 Task: Convert Hexadecimal to Decimal.
Action: Mouse moved to (52, 449)
Screenshot: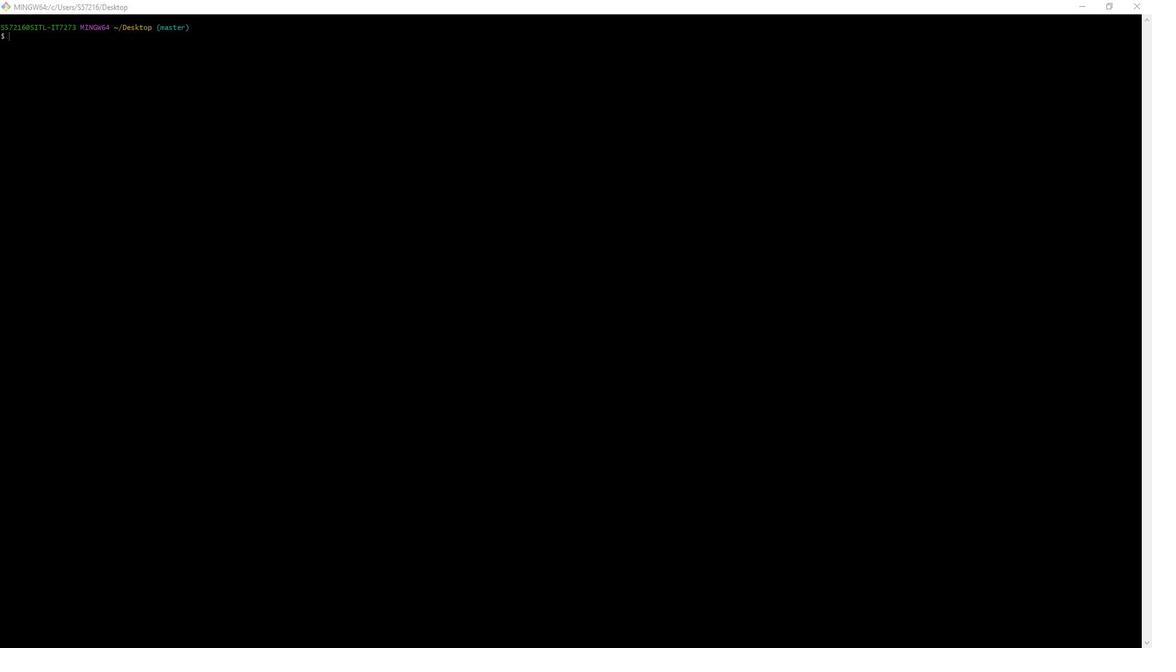 
Action: Mouse pressed left at (52, 449)
Screenshot: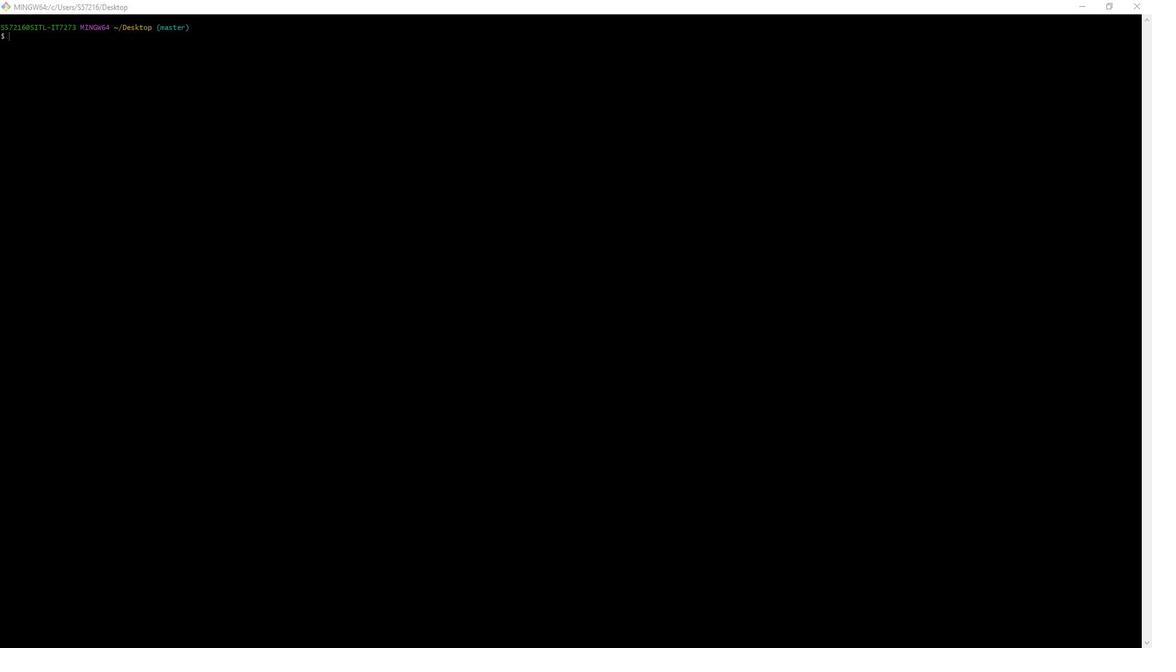 
Action: Mouse moved to (39, 668)
Screenshot: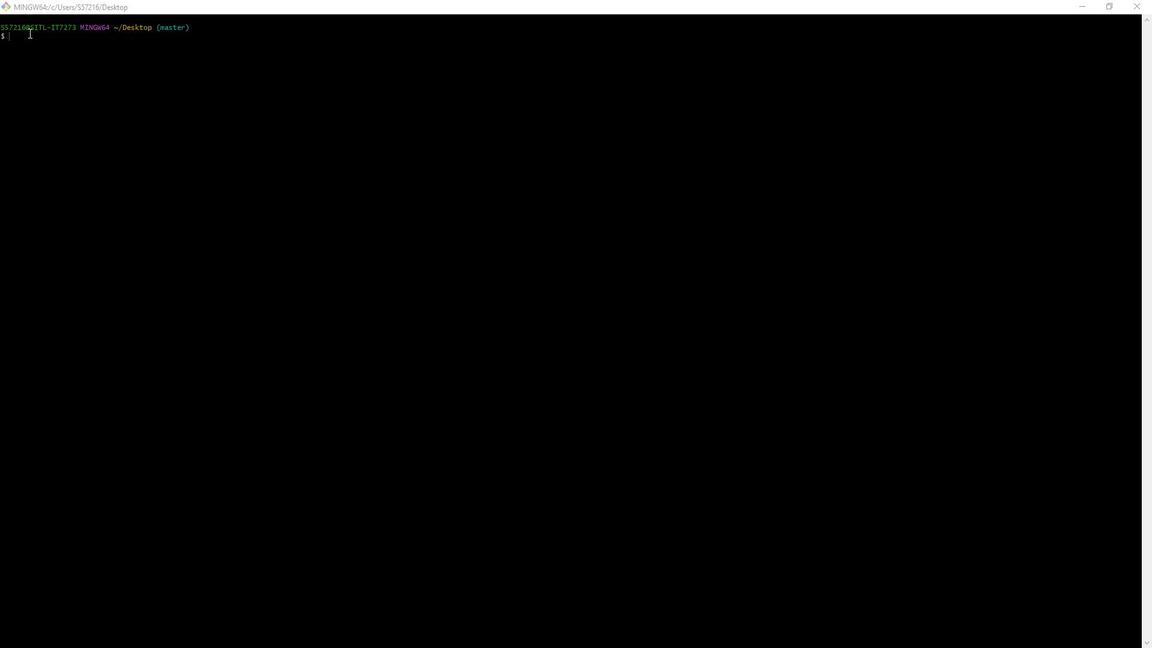 
Action: Mouse pressed left at (39, 668)
Screenshot: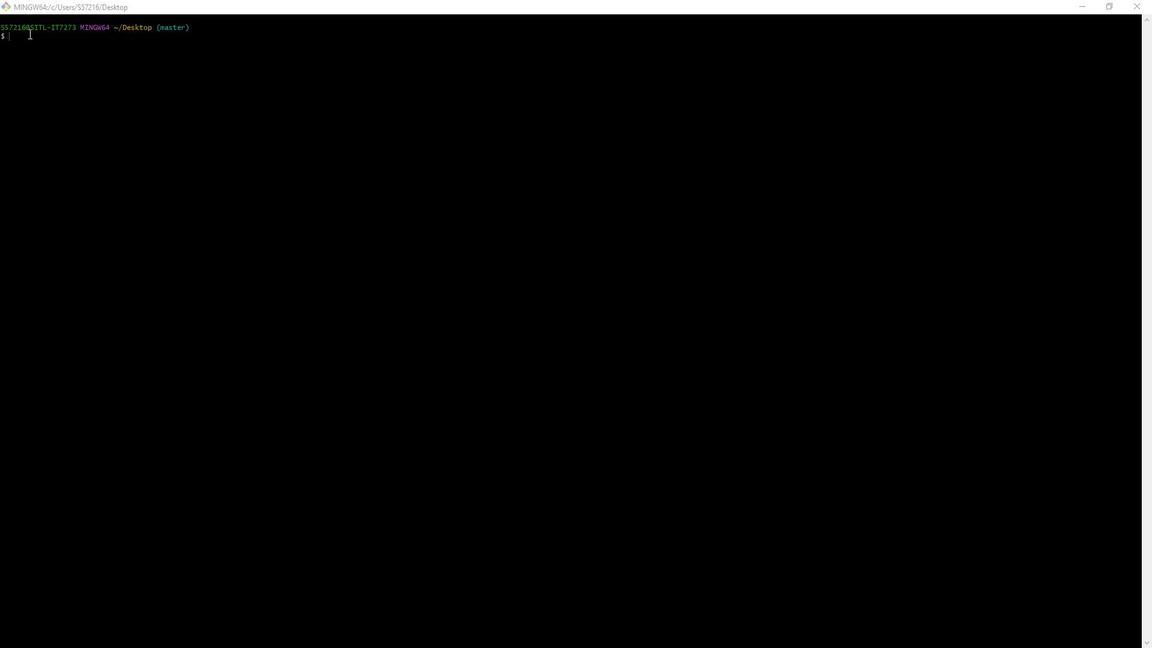 
Action: Mouse moved to (39, 664)
Screenshot: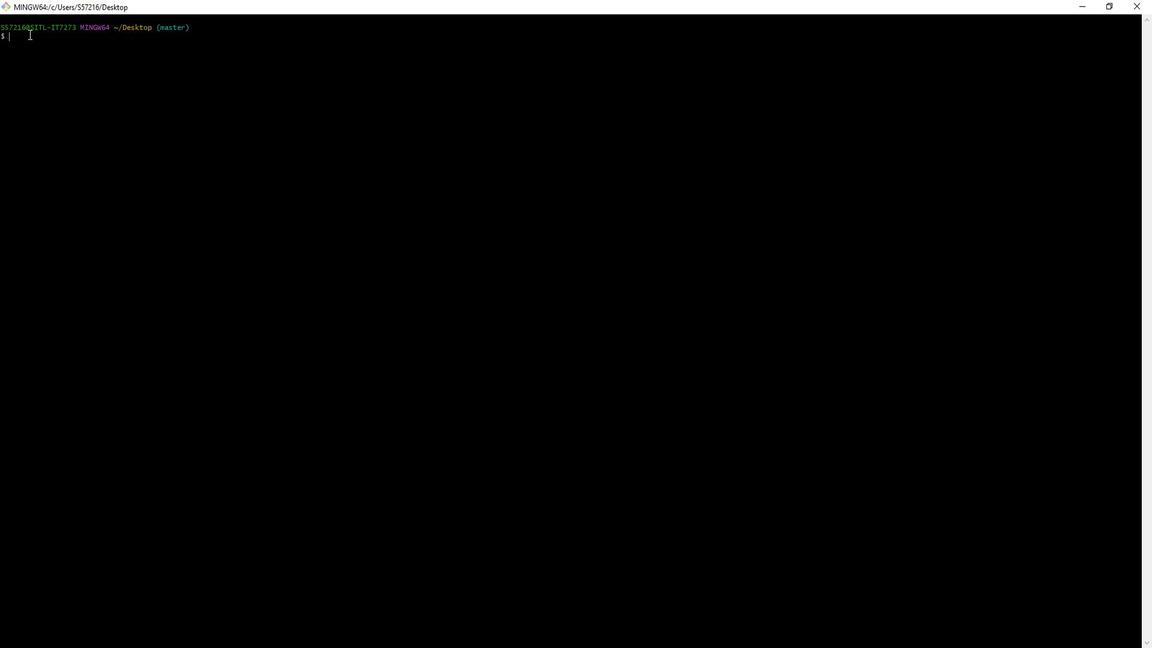 
Action: Key pressed vim<Key.space>sample5.sh<Key.enter><Key.shift>#<Key.shift>!iii<Key.shift><Key.shift><Key.shift><Key.shift><Key.shift><Key.shift><Key.shift><Key.shift><Key.shift><Key.shift><Key.shift><Key.shift><Key.shift><Key.shift><Key.shift><Key.shift><Key.shift><Key.shift><Key.shift><Key.shift><Key.shift><Key.shift><Key.shift><Key.shift><Key.shift><Key.shift>#!/bin/bash<Key.enter><Key.backspace><Key.enter><Key.enter><Key.shift>#<Key.space><Key.shift>This<Key.space>is<Key.space>a<Key.space>baci<Key.backspace><Key.backspace>sic<Key.space>shell<Key.space>script<Key.enter><Key.enter><Key.backspace><Key.backspace><Key.backspace><Key.backspace>
Screenshot: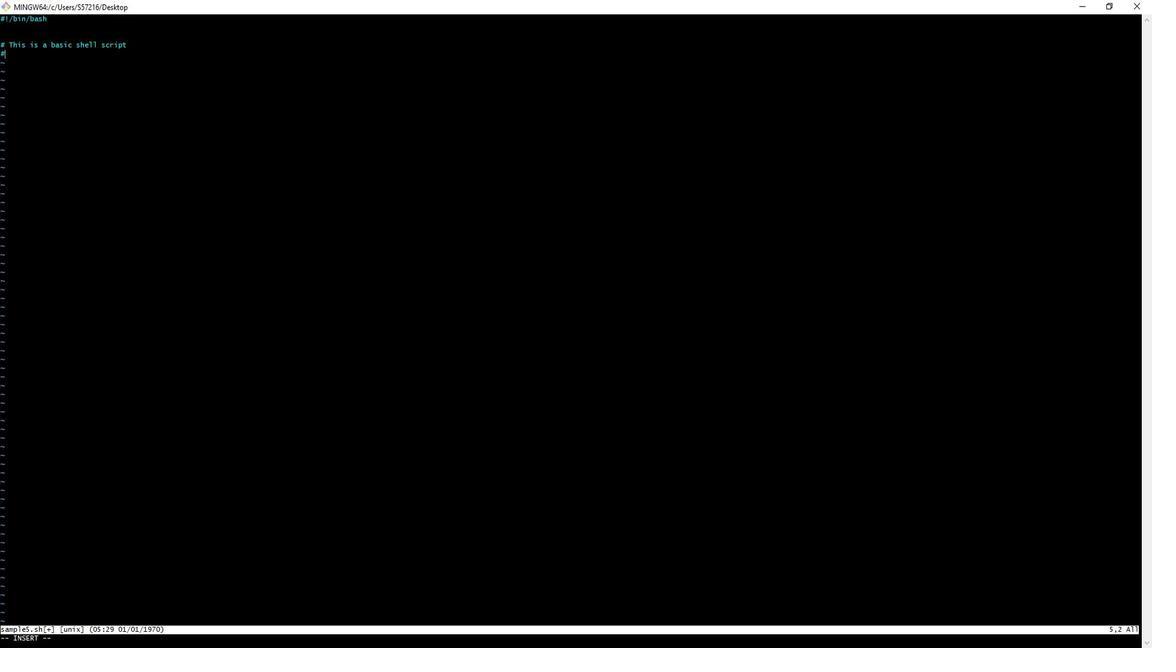
Action: Mouse moved to (61, 506)
Screenshot: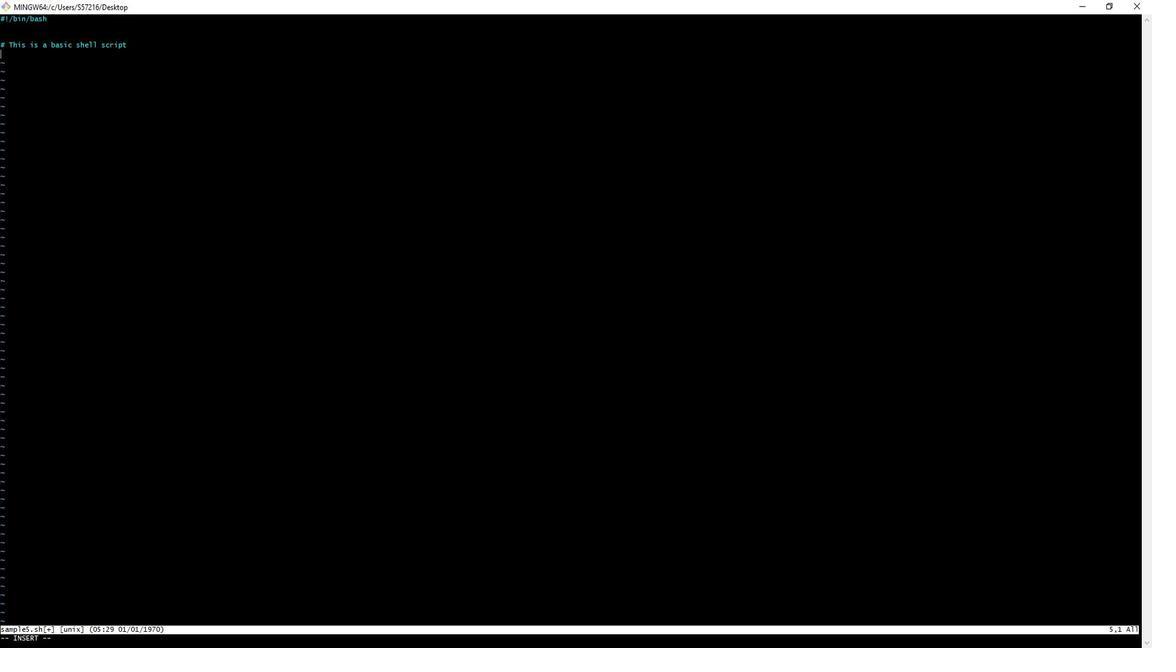 
Action: Mouse scrolled (61, 506) with delta (0, 0)
Screenshot: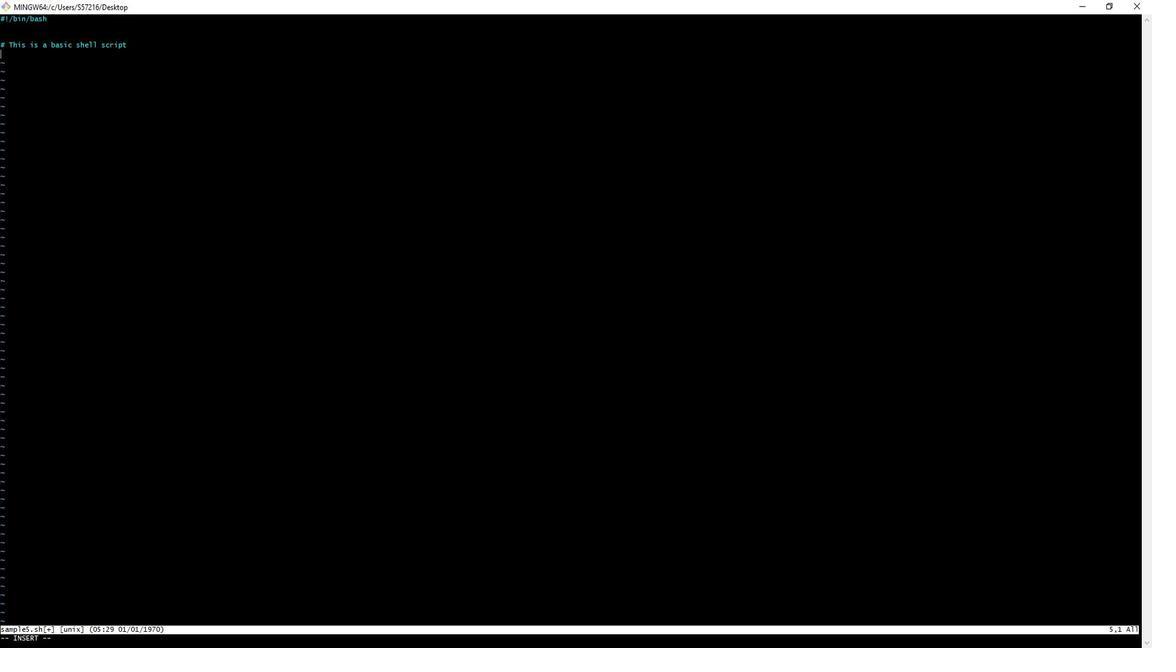 
Action: Mouse scrolled (61, 506) with delta (0, 0)
Screenshot: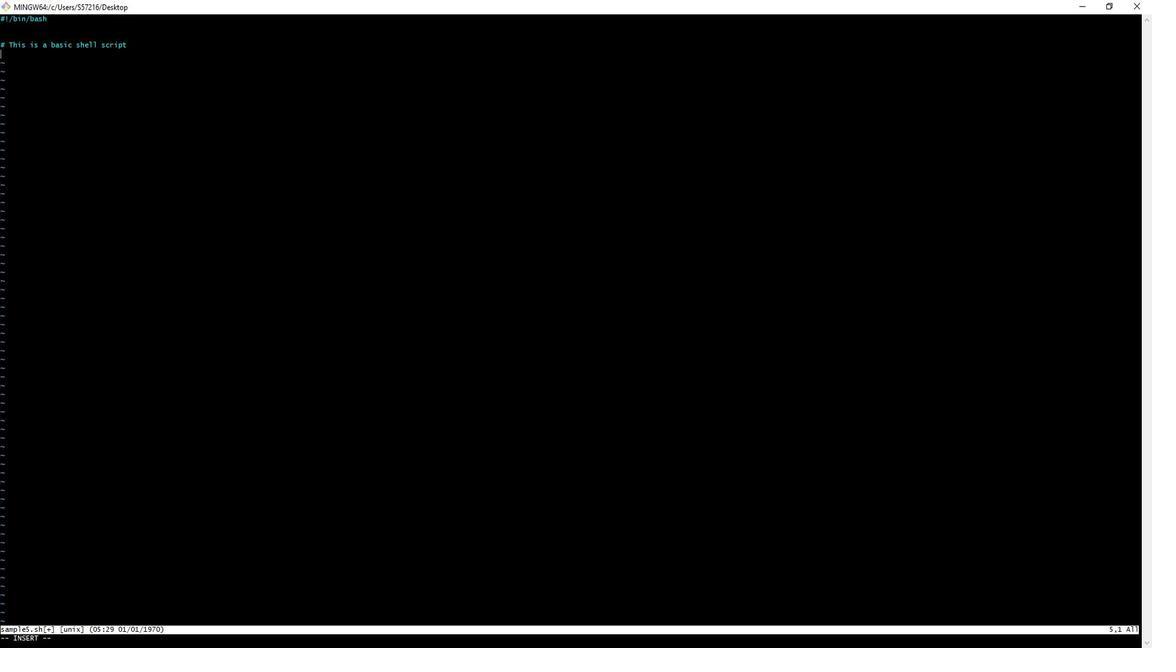 
Action: Mouse scrolled (61, 506) with delta (0, 0)
Screenshot: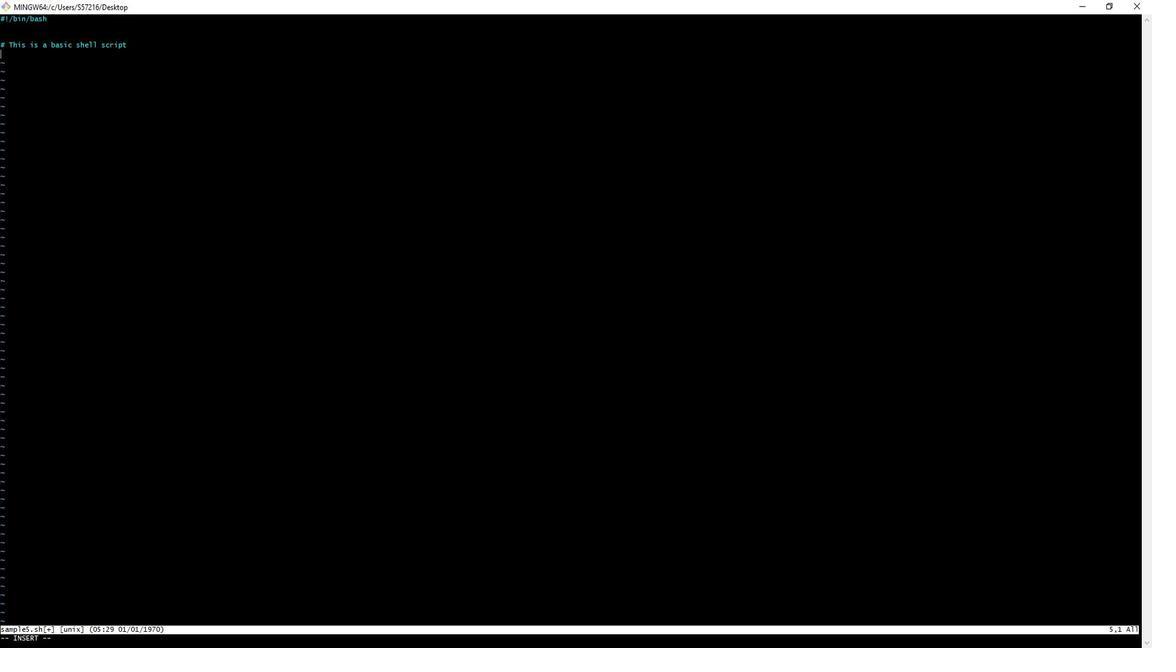 
Action: Mouse scrolled (61, 506) with delta (0, 0)
Screenshot: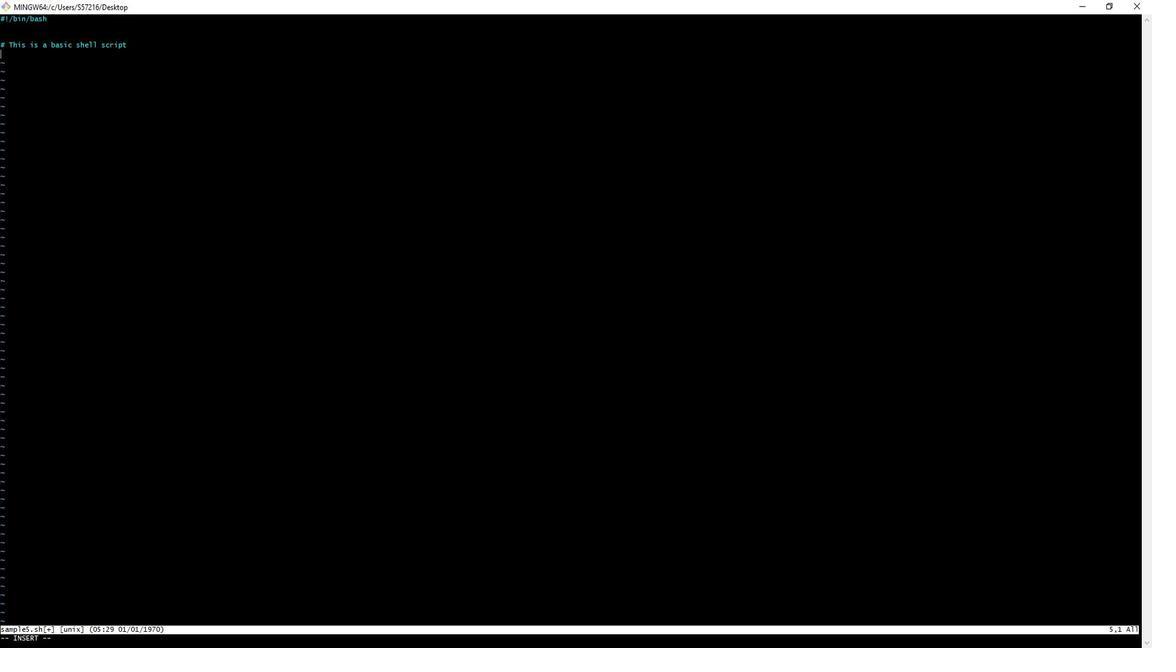 
Action: Mouse scrolled (61, 506) with delta (0, 0)
Screenshot: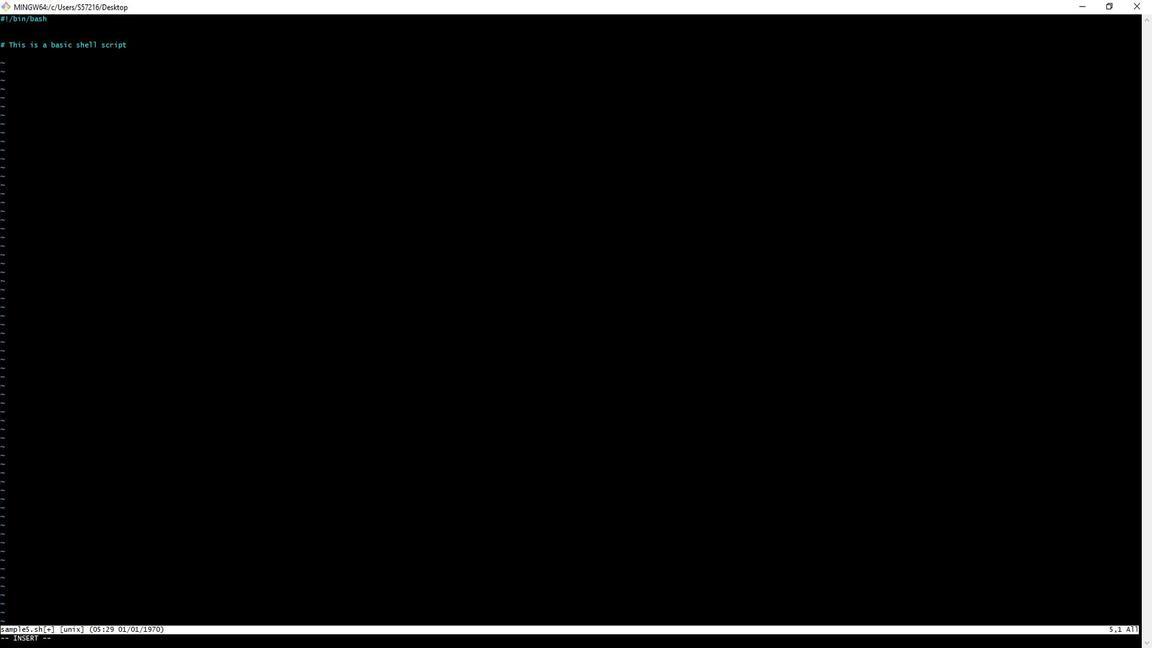 
Action: Mouse scrolled (61, 506) with delta (0, 0)
Screenshot: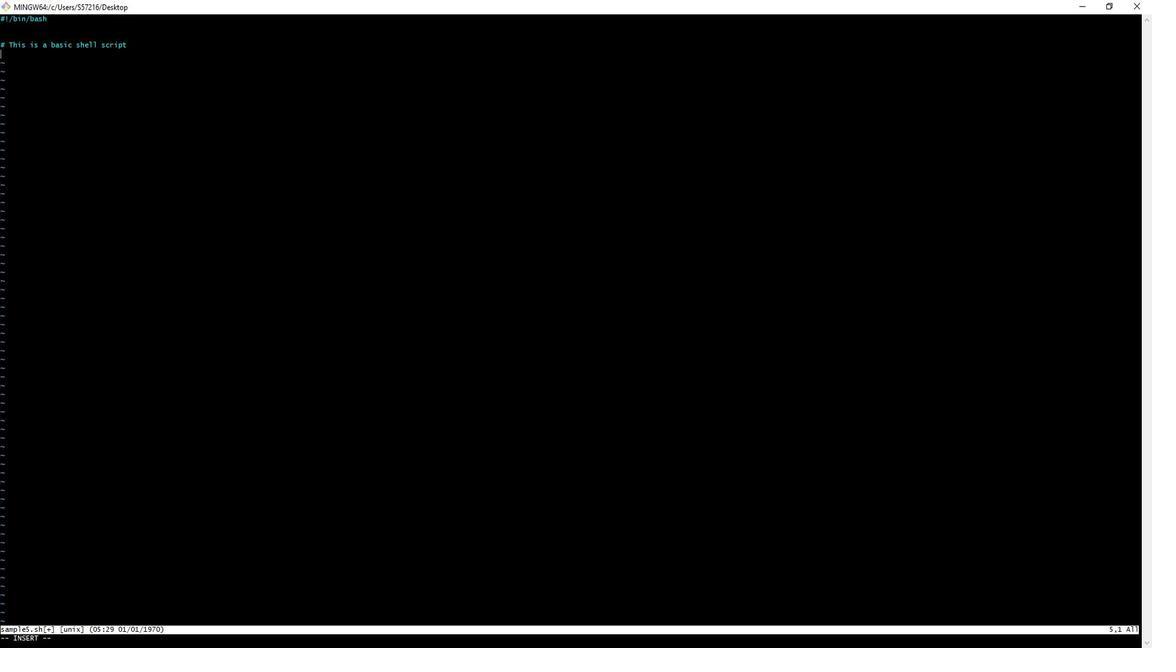 
Action: Mouse scrolled (61, 506) with delta (0, 0)
Screenshot: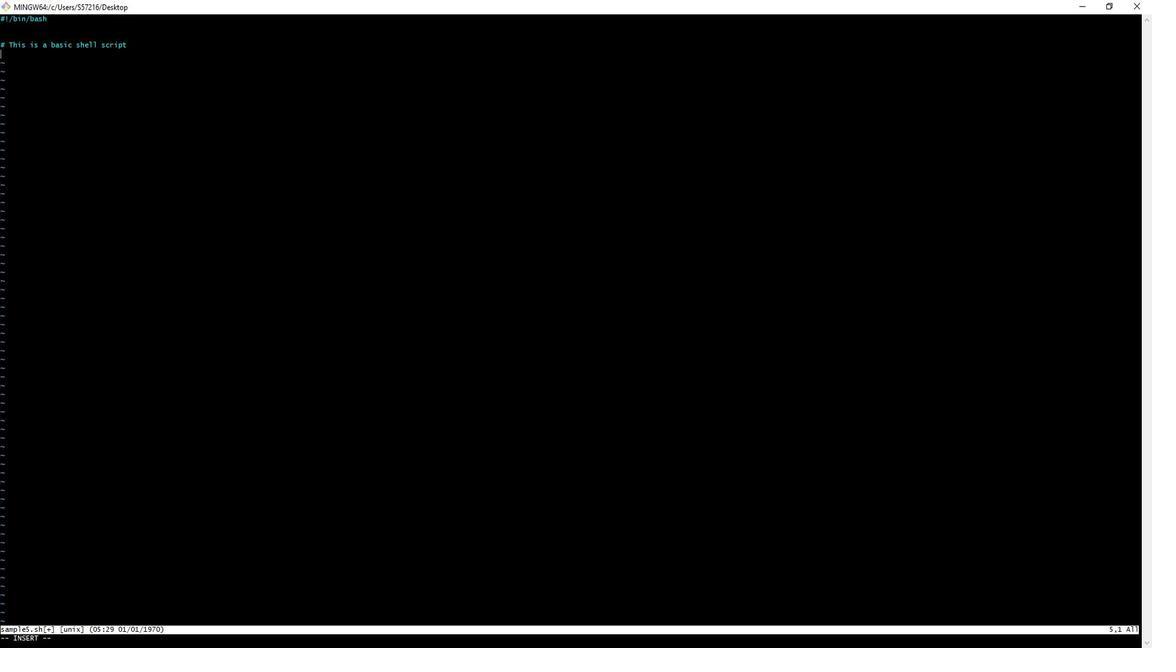 
Action: Mouse scrolled (61, 506) with delta (0, 0)
Screenshot: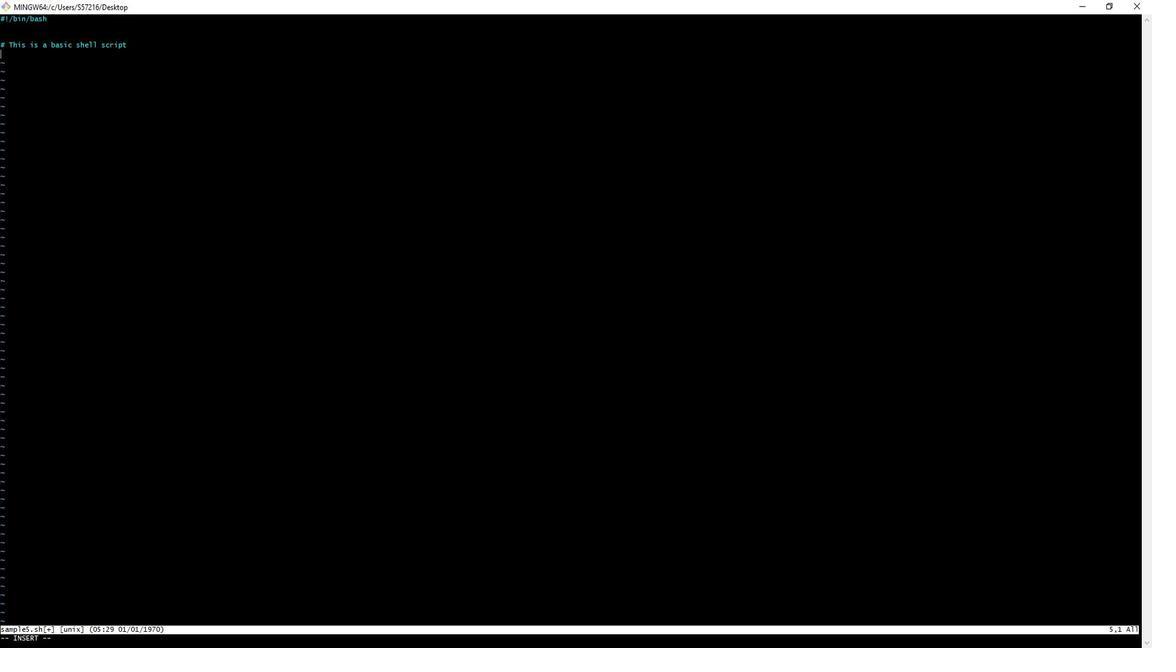 
Action: Mouse scrolled (61, 506) with delta (0, 0)
Screenshot: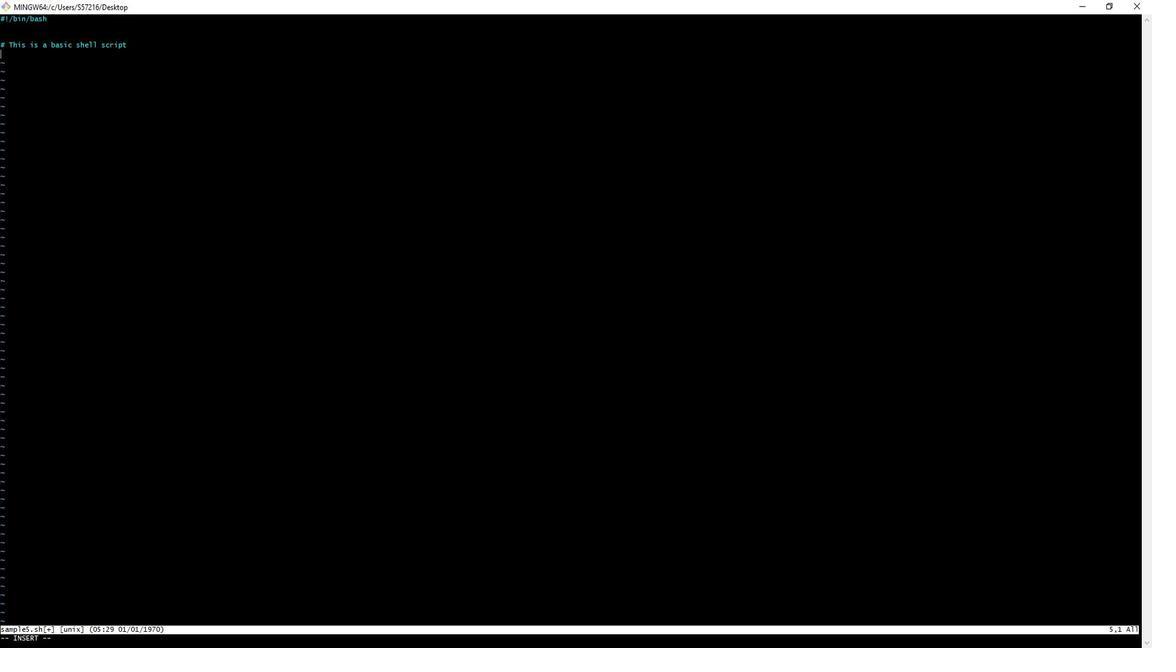
Action: Mouse scrolled (61, 506) with delta (0, 0)
Screenshot: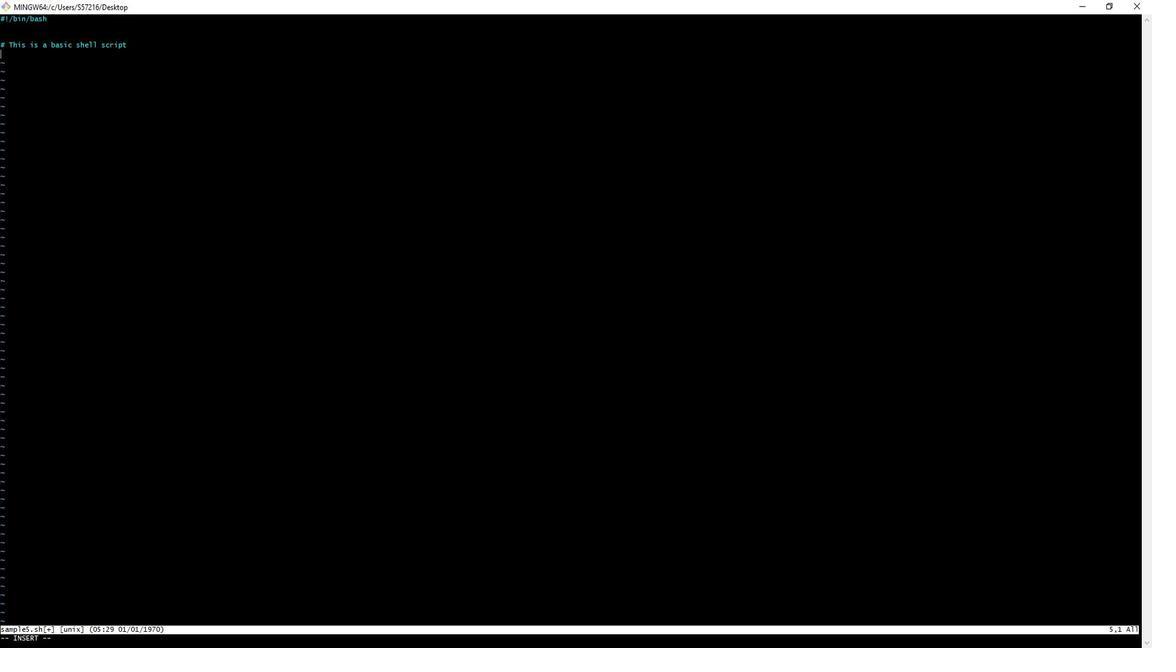 
Action: Mouse scrolled (61, 506) with delta (0, 0)
Screenshot: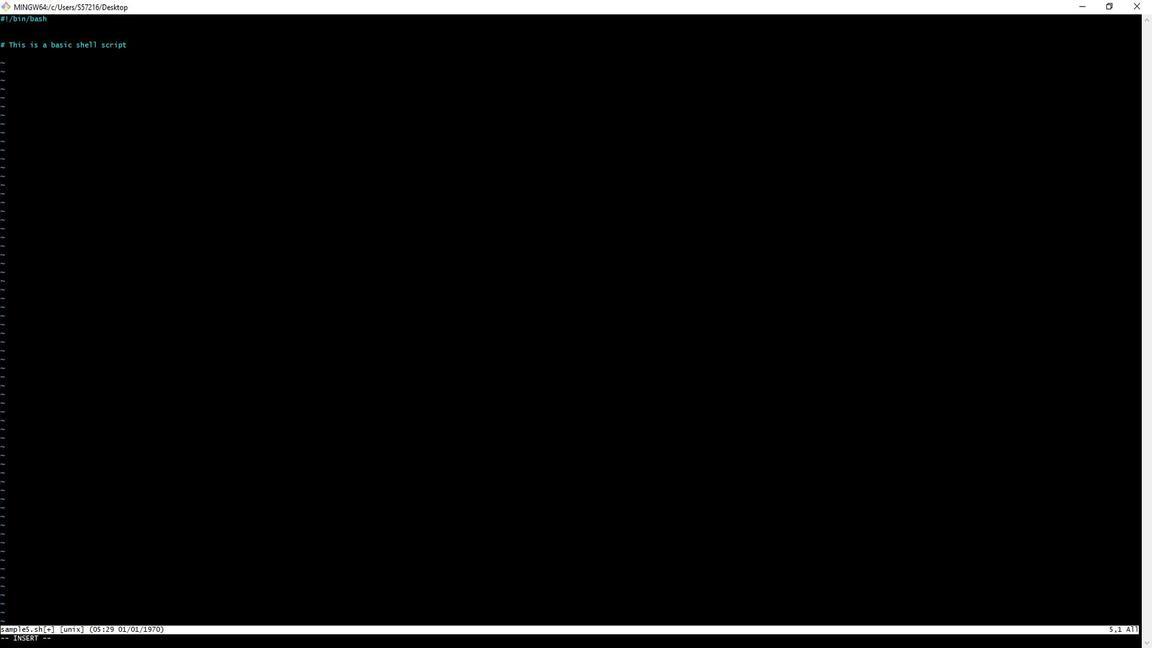 
Action: Key pressed <Key.backspace><Key.backspace><Key.backspace><Key.backspace><Key.backspace><Key.backspace><Key.backspace><Key.backspace><Key.backspace><Key.backspace><Key.backspace><Key.backspace><Key.backspace><Key.backspace><Key.backspace><Key.backspace><Key.backspace><Key.backspace><Key.backspace><Key.backspace><Key.backspace><Key.backspace><Key.backspace><Key.backspace>script<Key.space>converts<Key.space>a<Key.space>hexadecimal<Key.space>number<Key.space>to<Key.space>decimal<Key.enter><Key.backspace><Key.backspace><Key.shift>#<Key.backspace><Key.enter><Key.enter><Key.enter><Key.shift>#<Key.space><Key.shift>Prompt<Key.space>the<Key.space>user<Key.space>for<Key.space>a<Key.space>hexadecima;<Key.backspace>l<Key.space>number<Key.enter><Key.backspace><Key.backspace>echo<Key.space><Key.shift_r><Key.shift_r>"<Key.shift><Key.shift><Key.shift><Key.shift><Key.shift><Key.shift>Enter<Key.space>a<Key.space>hexadecimal<Key.space>number<Key.shift_r>:<Key.shift_r><Key.shift_r><Key.shift_r><Key.shift_r><Key.shift_r><Key.shift_r>"<Key.enter><Key.enter><Key.shift>#<Key.space><Key.shift>Read<Key.space>the<Key.space>user's<Key.space>input<Key.enter><Key.backspace><Key.backspace>read<Key.space>hex<Key.shift>Number<Key.enter><Key.enter><Key.enter><Key.shift><Key.shift><Key.shift><Key.shift><Key.shift><Key.shift>#<Key.space><Key.shift>Converts<Key.space>ha<Key.backspace>exadecimal<Key.space>to<Key.space>decimal<Key.space>using<Key.space>printf<Key.enter><Key.backspace><Key.backspace>decimal<Key.shift>Number=<Key.shift><Key.shift><Key.shift><Key.shift><Key.shift>$<Key.shift_r><Key.shift_r>(printf<Key.space><Key.shift_r>"<Key.shift>%d<Key.shift_r>"<Key.space><Key.shift_r>"<Key.shift><Key.shift><Key.shift>$hex<Key.shift>Number<Key.shift_r><Key.shift_r>"<Key.shift_r><Key.shift_r><Key.shift_r><Key.shift_r><Key.shift_r><Key.shift_r><Key.shift_r><Key.shift_r><Key.shift_r><Key.shift_r><Key.shift_r><Key.shift_r><Key.shift_r><Key.shift_r><Key.shift_r><Key.shift_r><Key.shift_r><Key.shift_r><Key.shift_r>)<Key.enter><Key.enter><Key.enter><Key.shift><Key.shift><Key.shift>#<Key.shift>Print<Key.space>the<Key.space>result<Key.enter><Key.backspace>echo<Key.space><Key.shift_r>"<Key.shift>Decimal<Key.space>equivalent<Key.shift_r>:<Key.space><Key.shift><Key.shift><Key.shift><Key.shift><Key.shift><Key.shift>$decimal<Key.shift>Number<Key.shift_r>"<Key.enter>
Screenshot: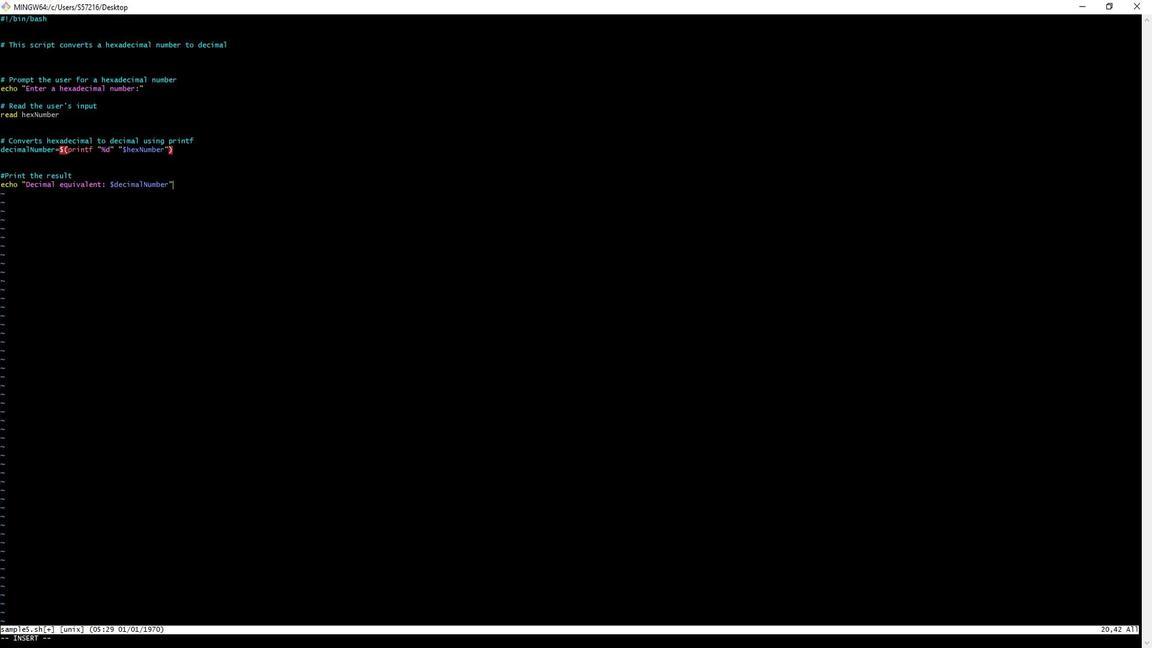 
Action: Mouse moved to (80, 424)
Screenshot: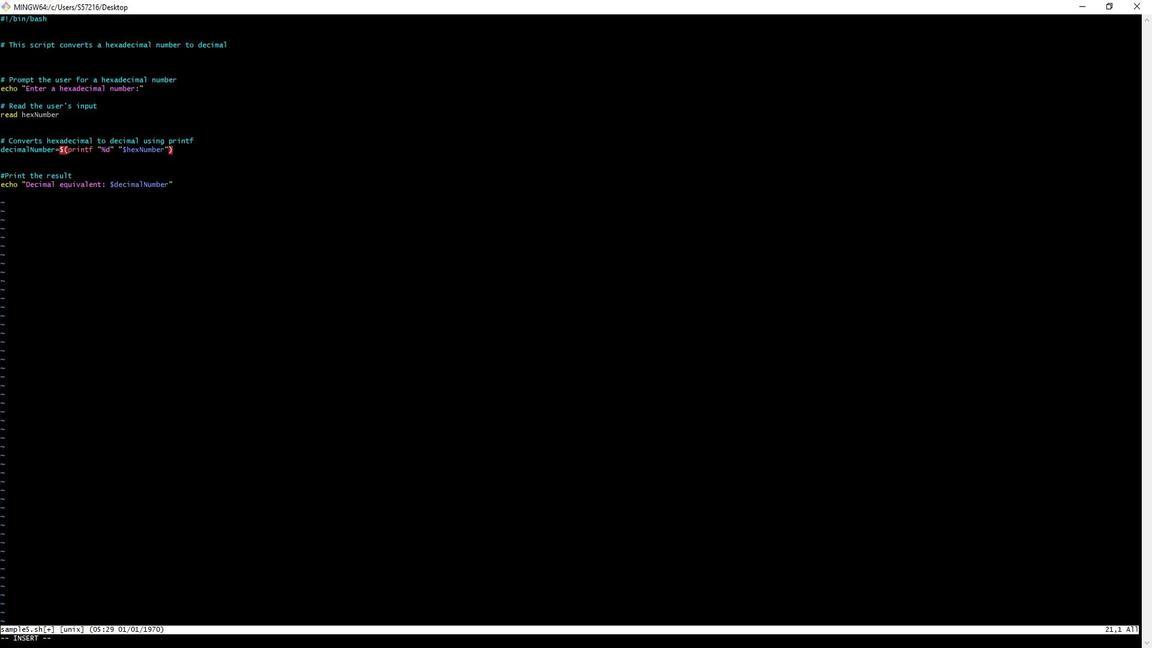 
Action: Mouse scrolled (80, 424) with delta (0, 0)
Screenshot: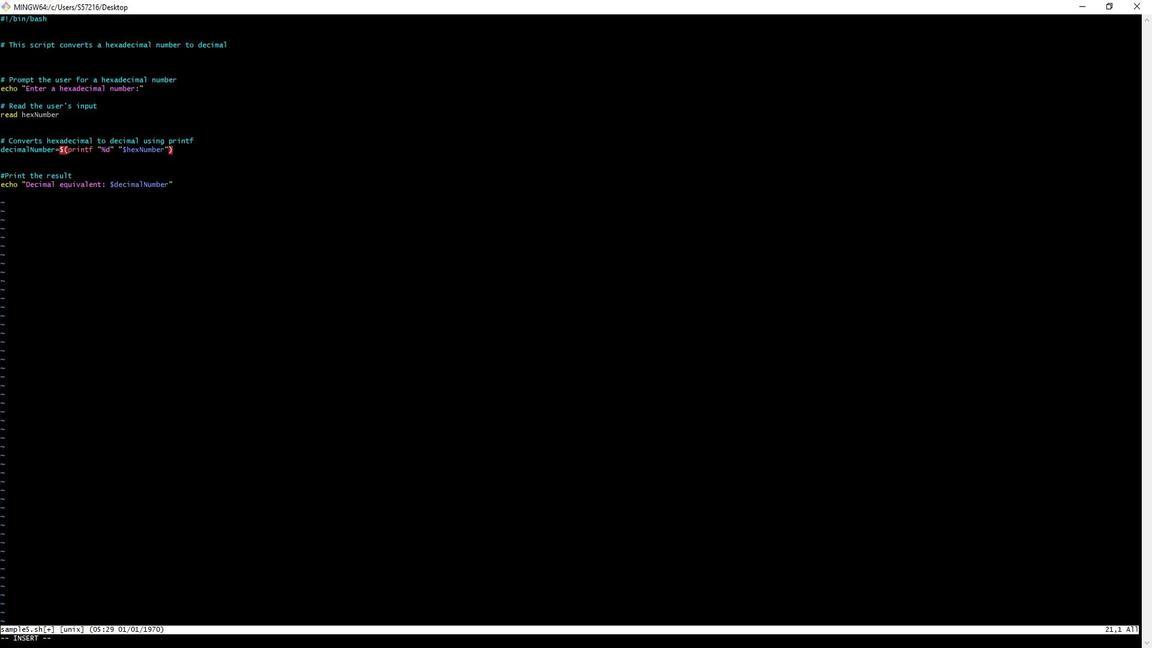
Action: Mouse scrolled (80, 424) with delta (0, 0)
Screenshot: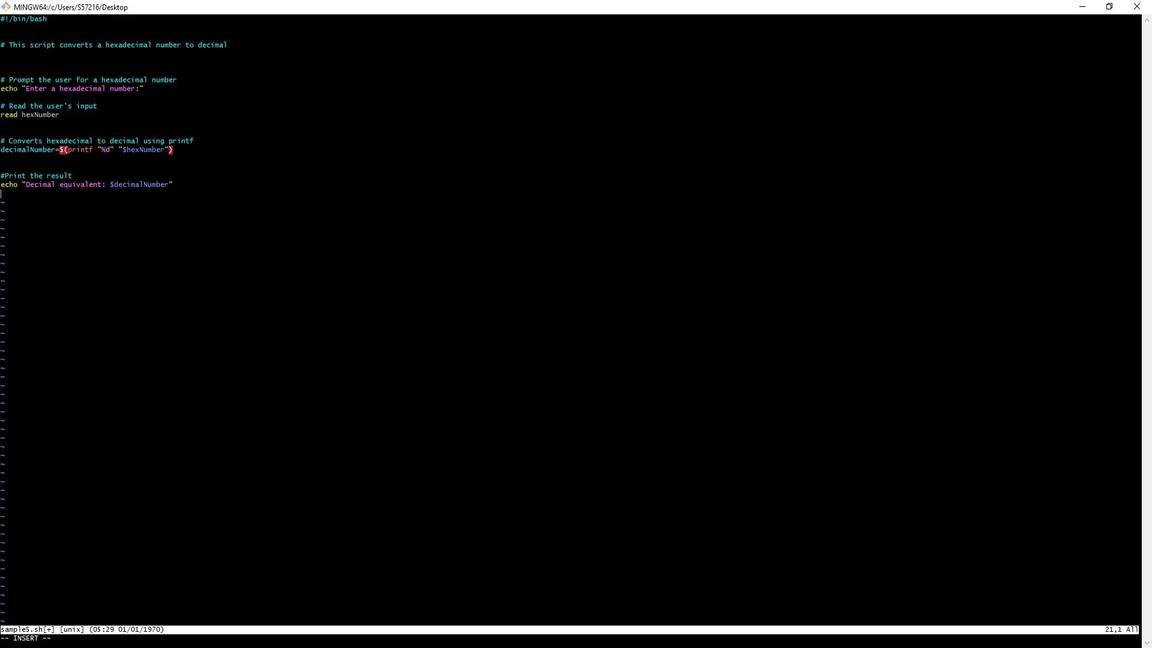 
Action: Mouse moved to (75, 428)
Screenshot: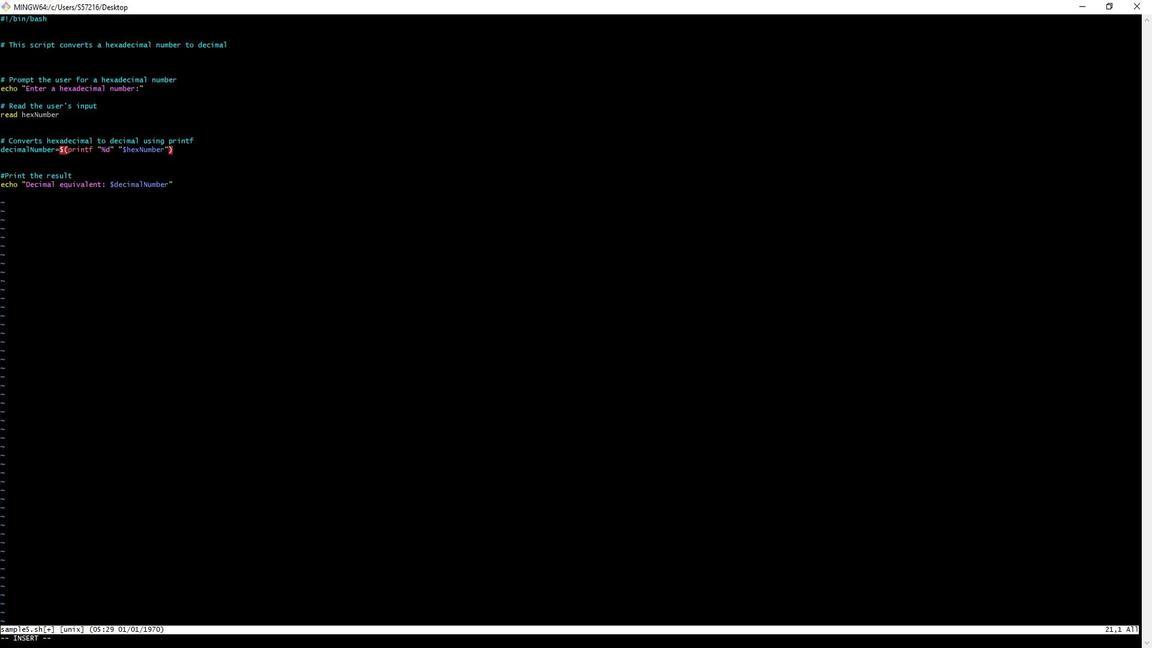 
Action: Key pressed <Key.esc><Key.shift_r>:wq<Key.enter>chmod<Key.space><Key.shift_r>+x<Key.space>sample5.sh<Key.enter>./sample5.sh<Key.enter>oxa<Key.enter><Key.up><Key.enter>ox<Key.shift><Key.shift><Key.shift><Key.shift>A<Key.backspace><Key.backspace><Key.backspace><Key.shift><Key.shift><Key.shift><Key.shift><Key.shift><Key.shift><Key.shift><Key.shift><Key.shift><Key.shift><Key.shift><Key.shift><Key.shift><Key.shift><Key.shift><Key.shift><Key.shift><Key.shift><Key.shift><Key.shift><Key.shift><Key.shift><Key.shift><Key.shift><Key.shift><Key.shift><Key.shift><Key.shift><Key.shift><Key.shift><Key.shift><Key.shift><Key.shift><Key.shift><Key.shift>ox<Key.shift>A<Key.enter><Key.backspace><Key.up><Key.enter>ox<Key.backspace><Key.backspace><Key.shift>OXA<Key.enter><Key.up><Key.enter>ox<Key.shift><Key.shift><Key.shift><Key.shift><Key.shift><Key.shift><Key.shift><Key.shift><Key.shift><Key.shift>A<Key.enter><Key.up><Key.enter>ox<Key.shift><Key.shift><Key.shift><Key.shift><Key.shift><Key.shift><Key.shift><Key.shift><Key.shift><Key.shift><Key.shift>A<Key.enter>
Screenshot: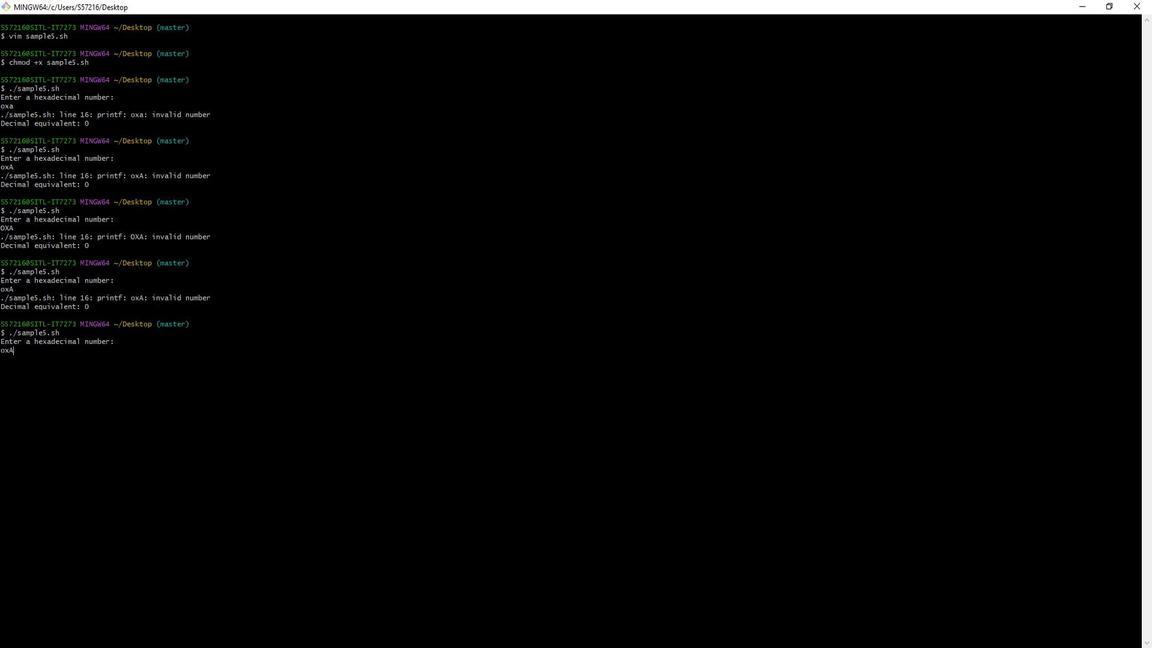 
Action: Mouse moved to (78, 393)
Screenshot: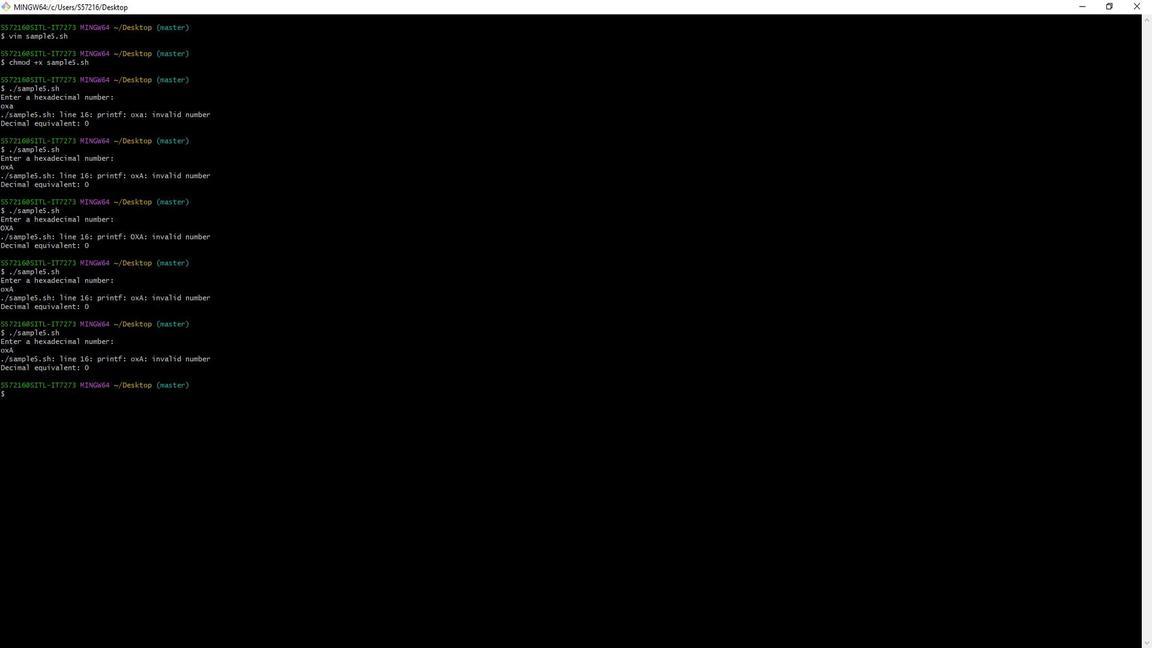 
Action: Mouse scrolled (78, 393) with delta (0, 0)
Screenshot: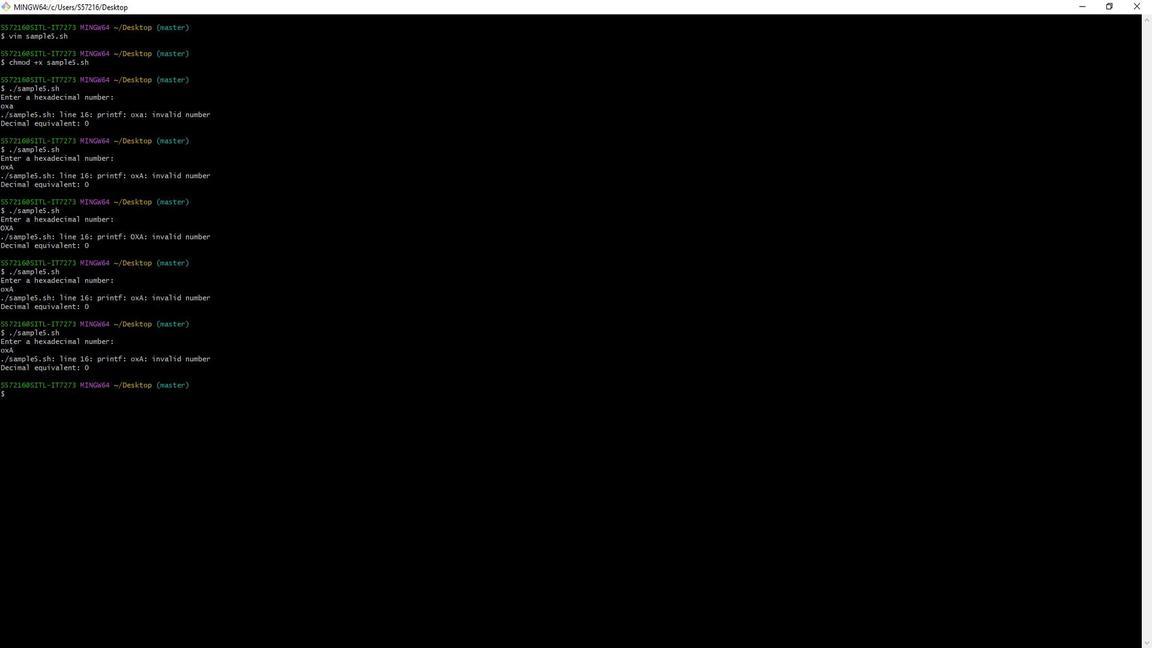 
Action: Mouse scrolled (78, 393) with delta (0, 0)
Screenshot: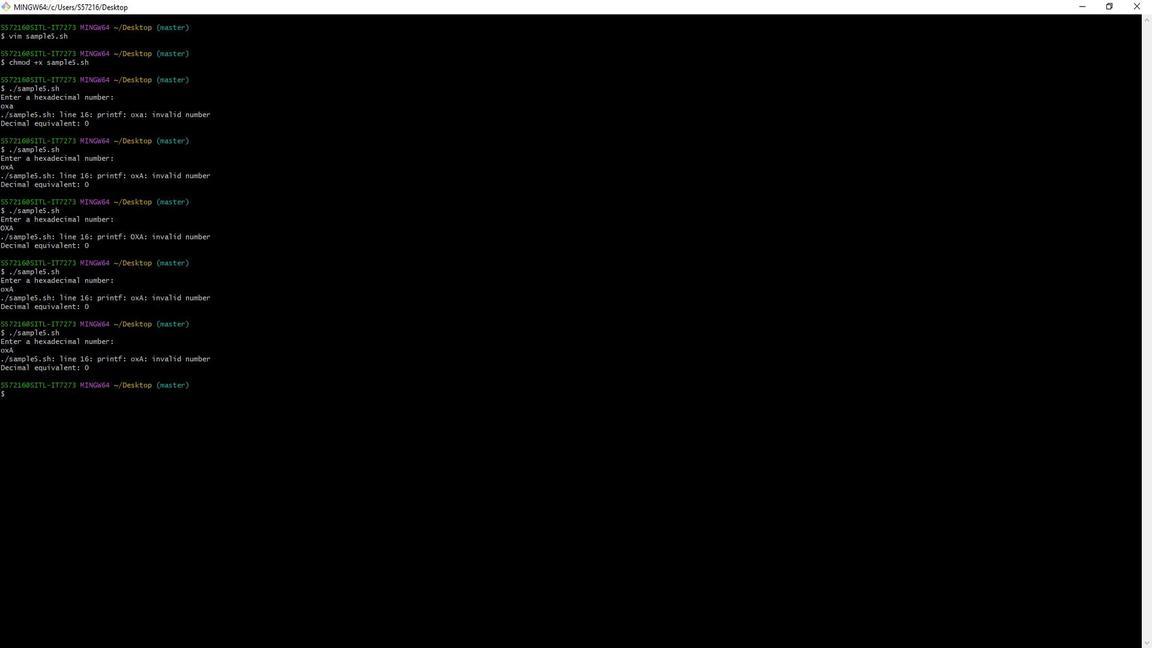 
Action: Mouse scrolled (78, 393) with delta (0, 0)
Screenshot: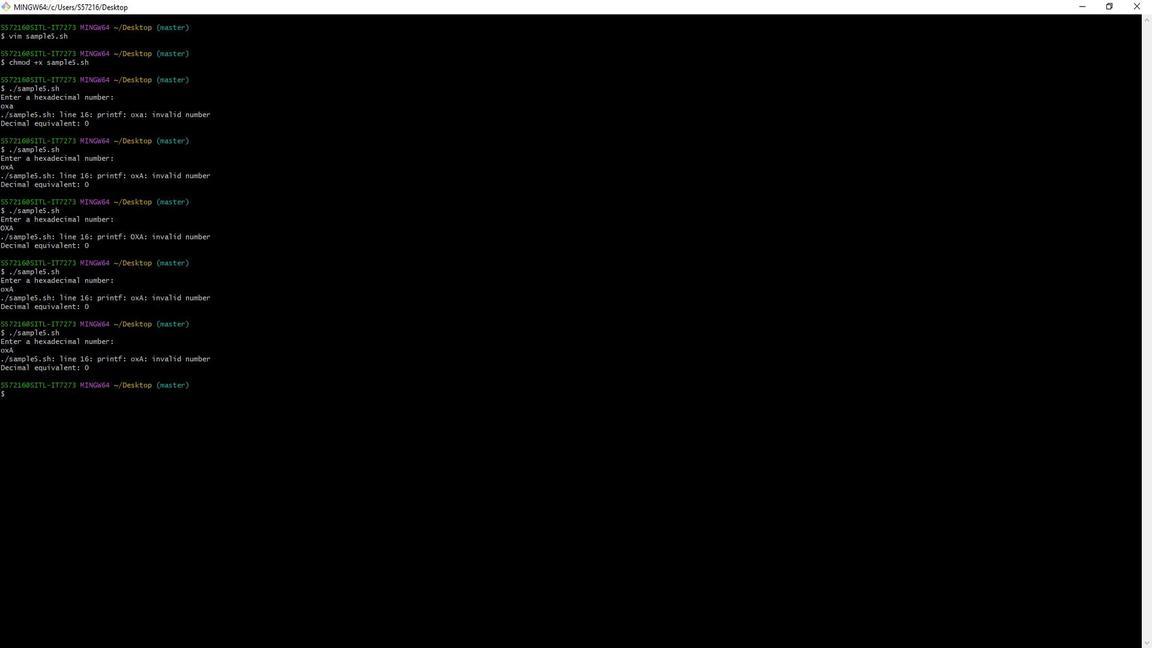 
Action: Mouse moved to (78, 393)
Screenshot: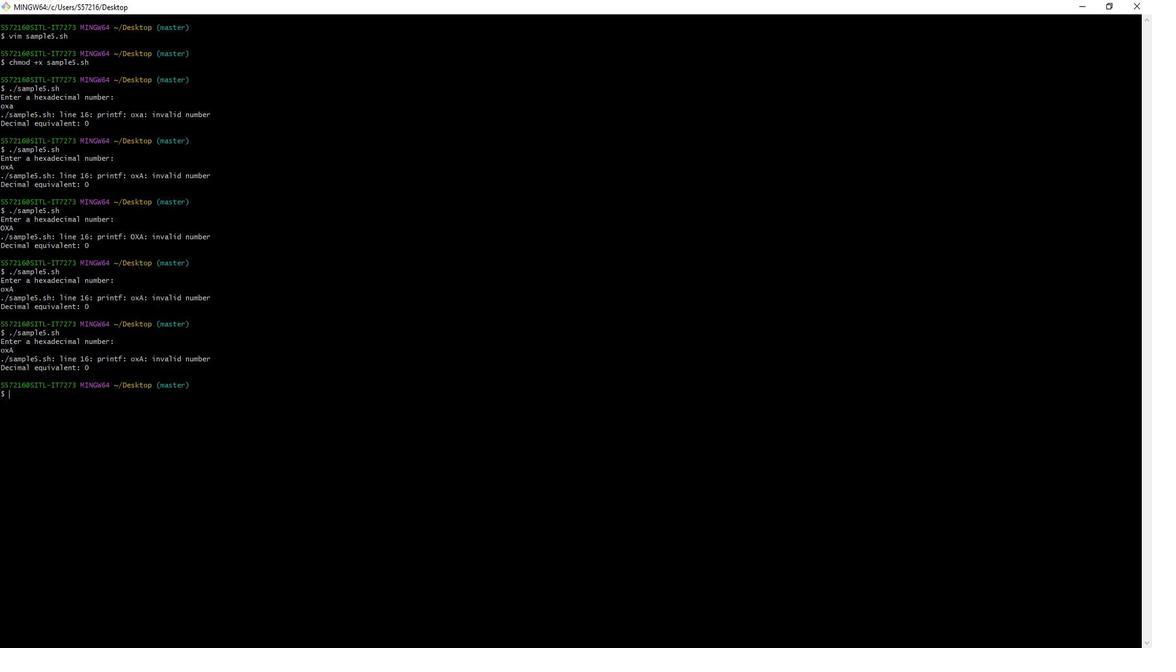 
Action: Mouse scrolled (78, 393) with delta (0, 0)
Screenshot: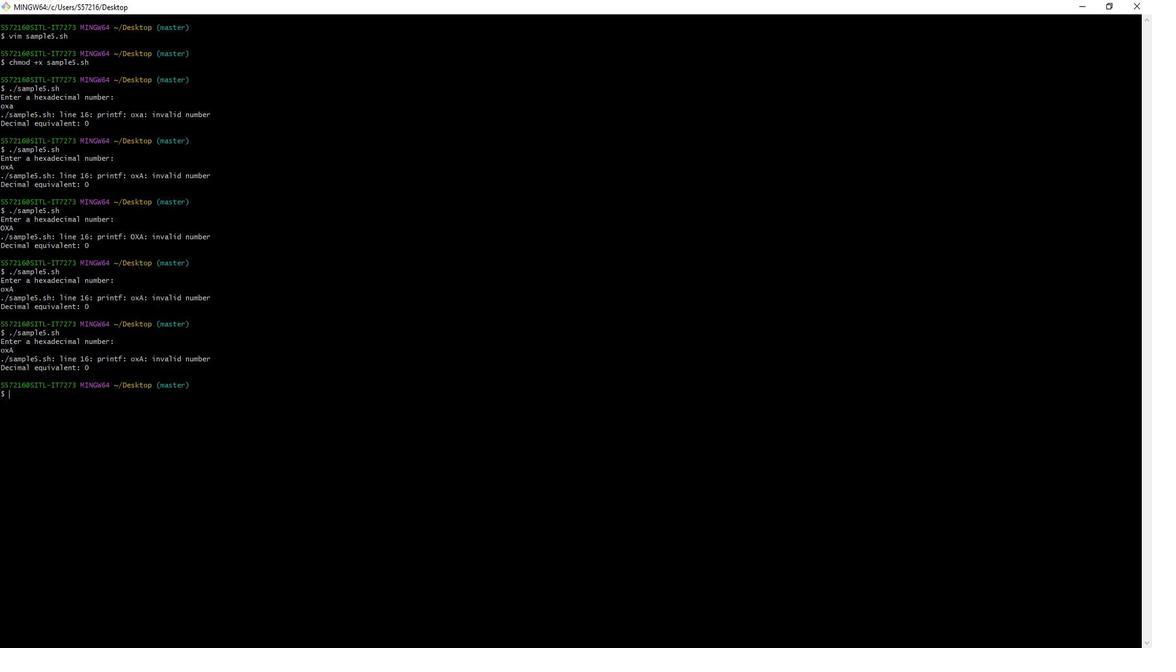 
Action: Mouse moved to (78, 393)
Screenshot: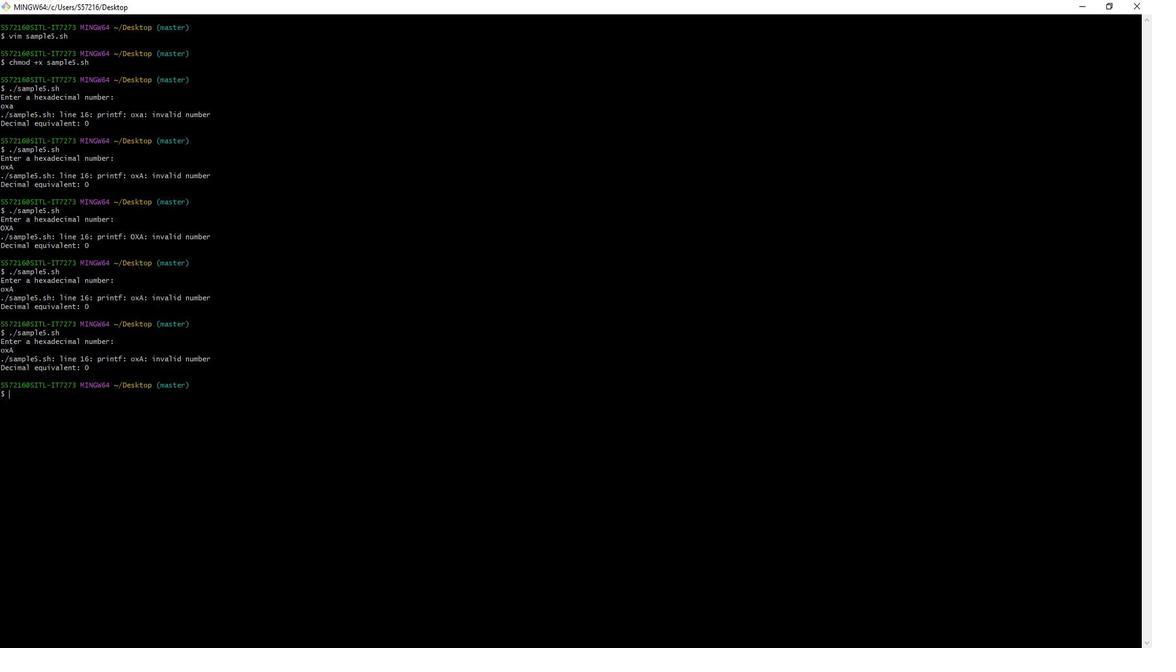 
Action: Mouse scrolled (78, 393) with delta (0, 0)
Screenshot: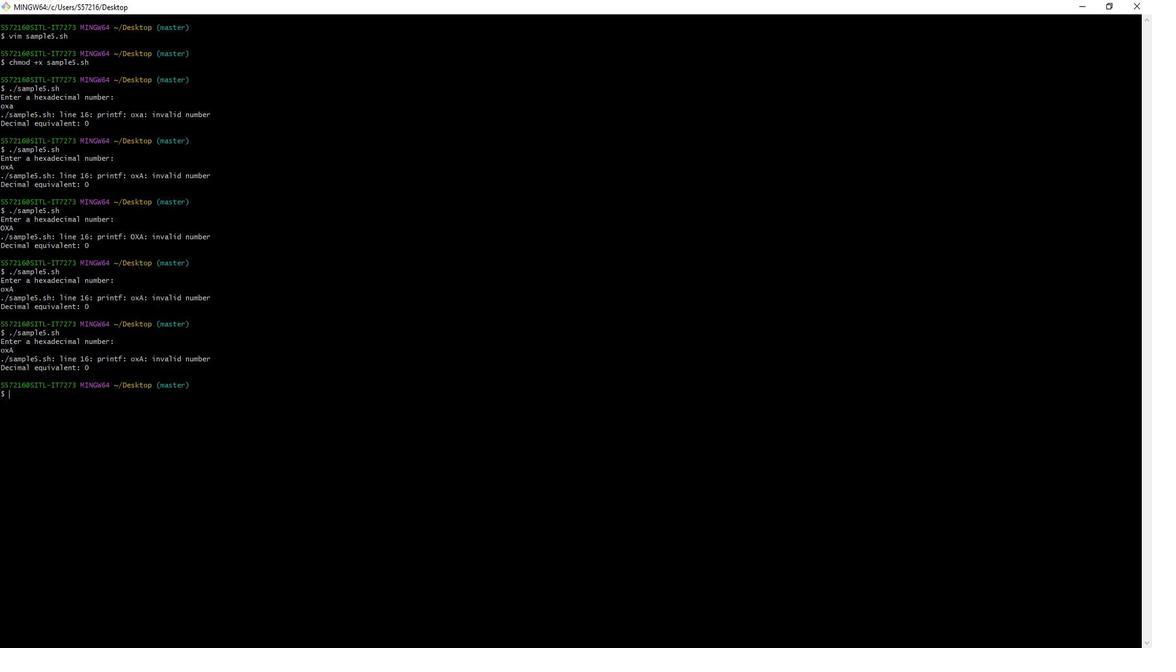 
Action: Mouse scrolled (78, 393) with delta (0, 0)
Screenshot: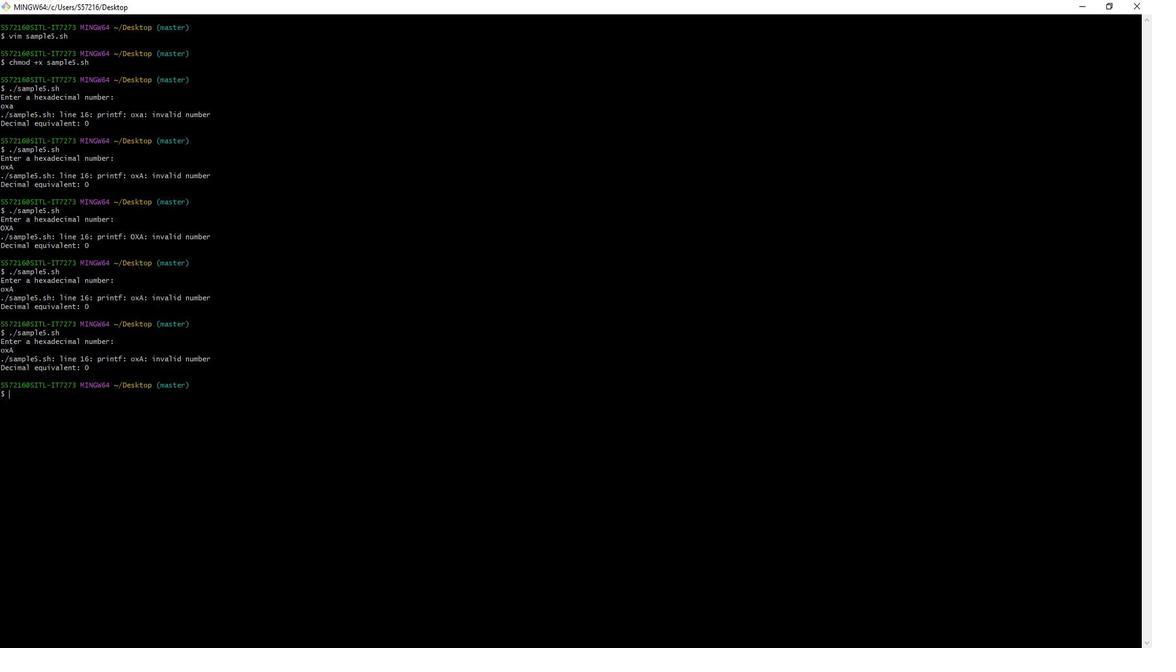 
Action: Mouse moved to (78, 393)
Screenshot: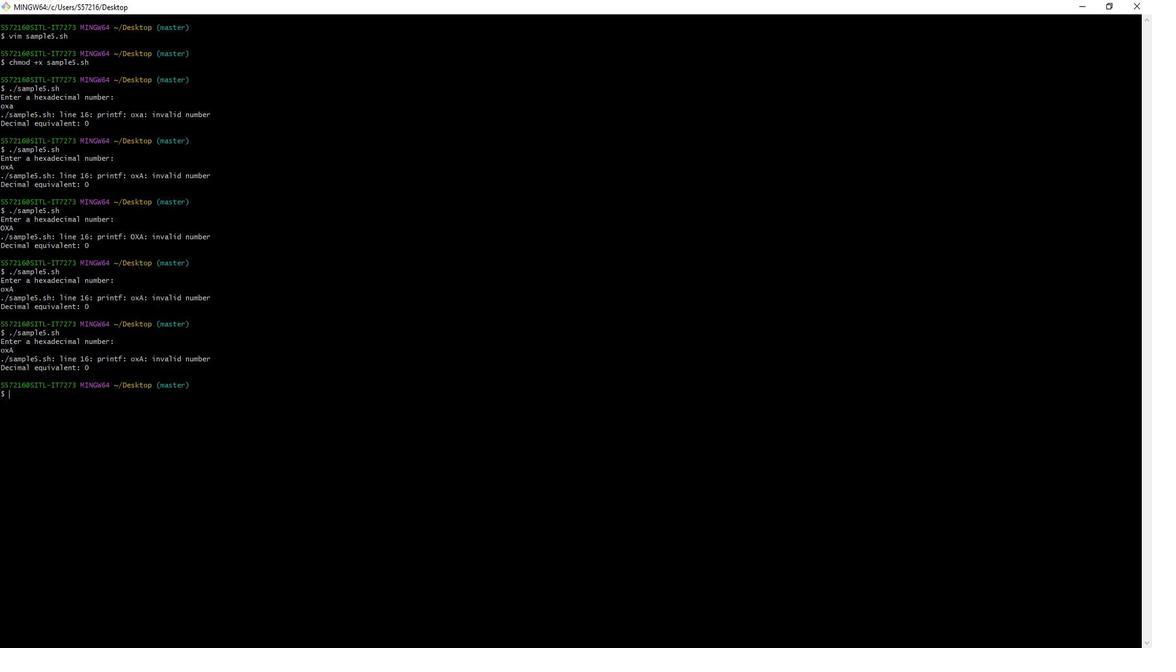 
Action: Mouse scrolled (78, 393) with delta (0, 0)
Screenshot: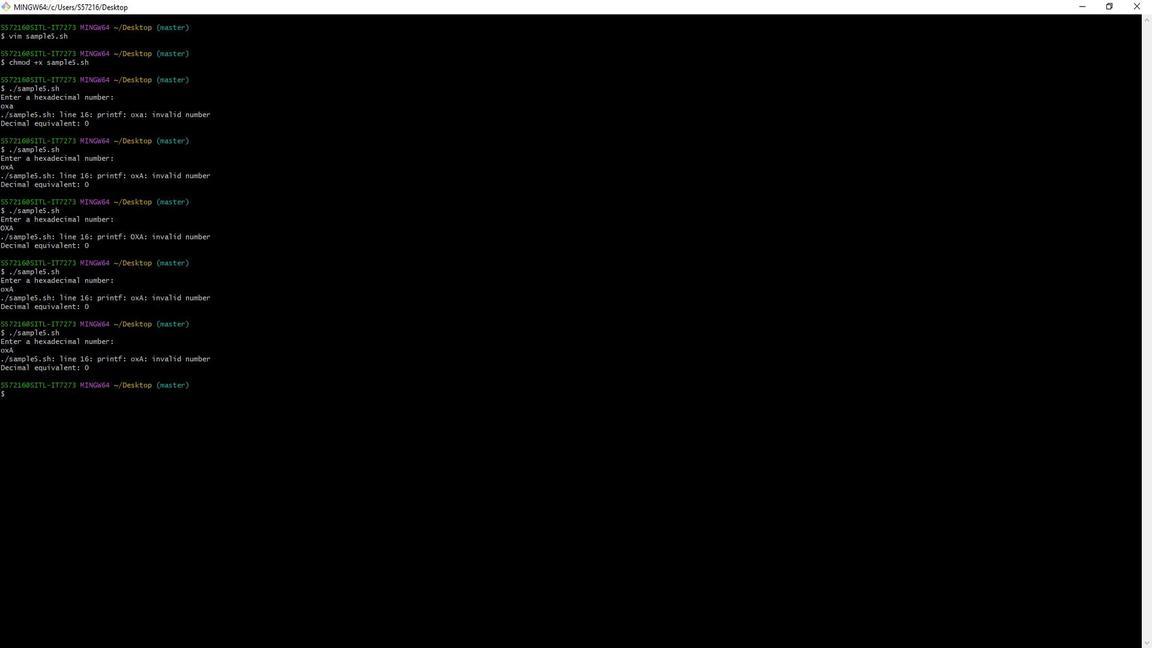 
Action: Mouse scrolled (78, 393) with delta (0, 0)
Screenshot: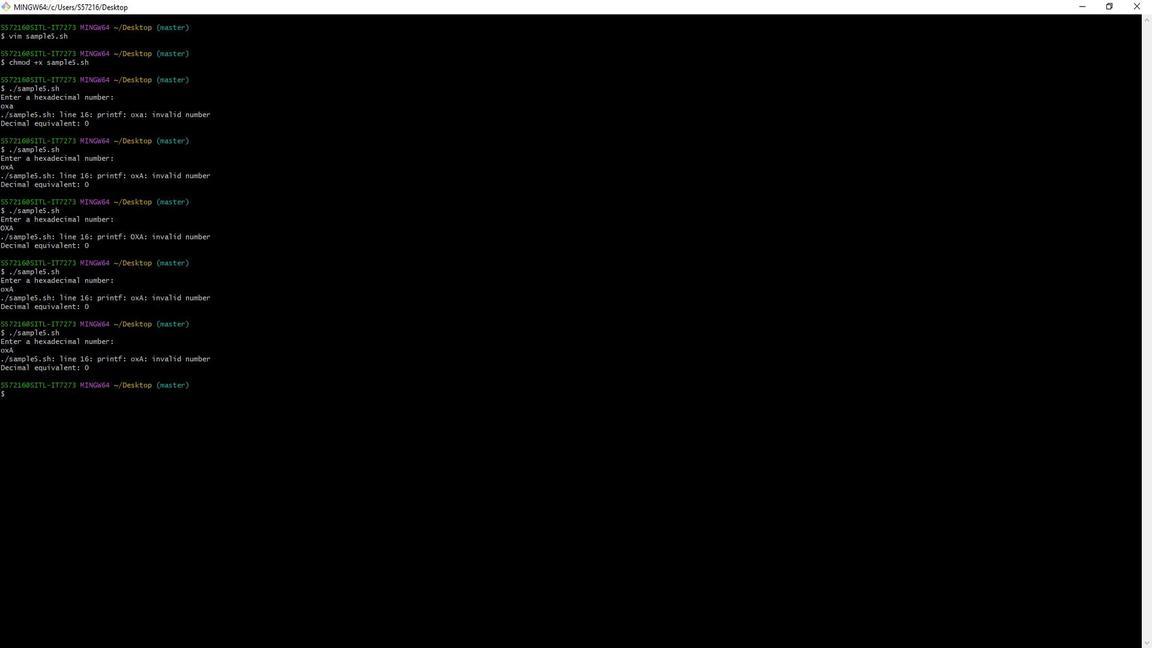 
Action: Mouse scrolled (78, 393) with delta (0, 0)
Screenshot: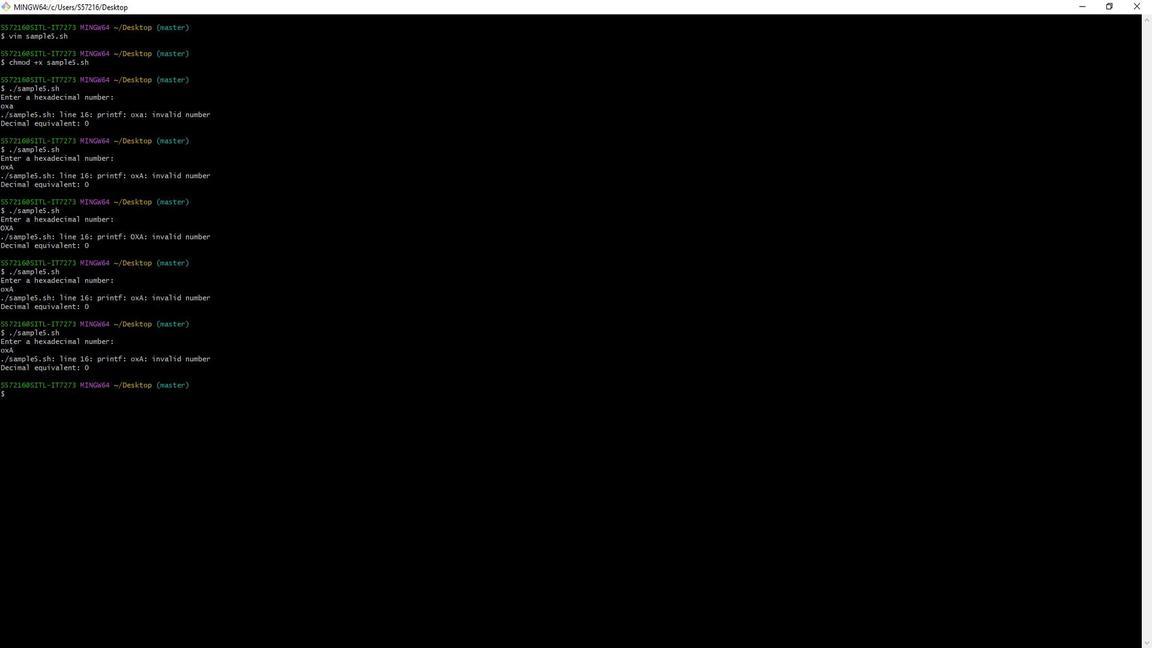 
Action: Mouse scrolled (78, 393) with delta (0, 0)
Screenshot: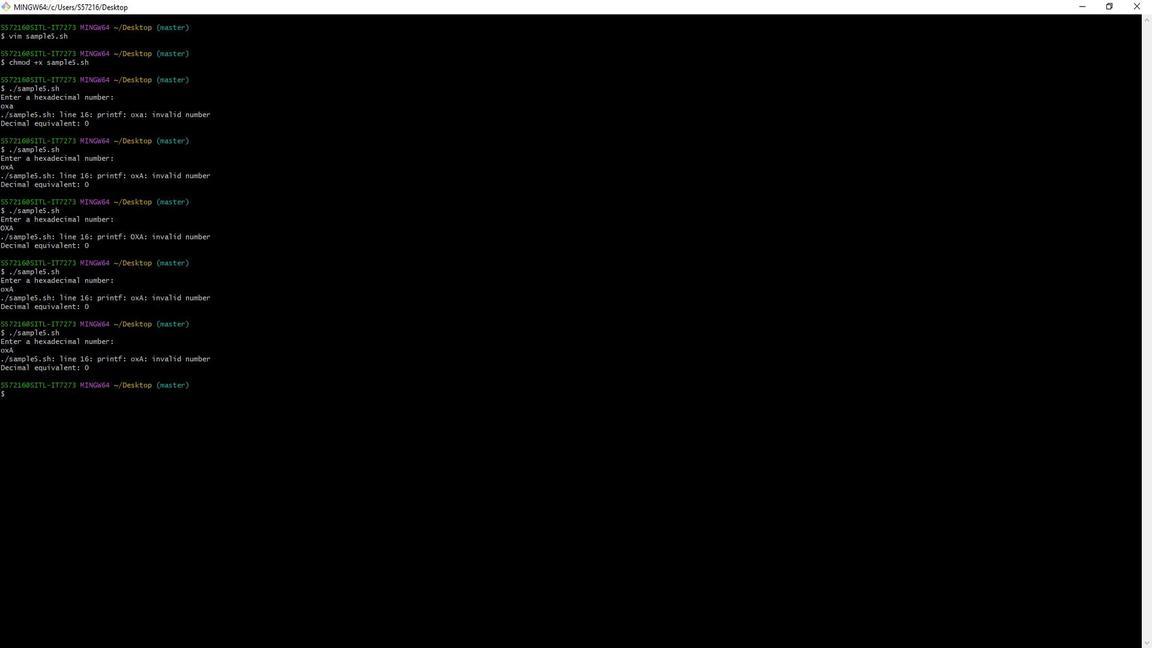 
Action: Mouse scrolled (78, 393) with delta (0, 0)
Screenshot: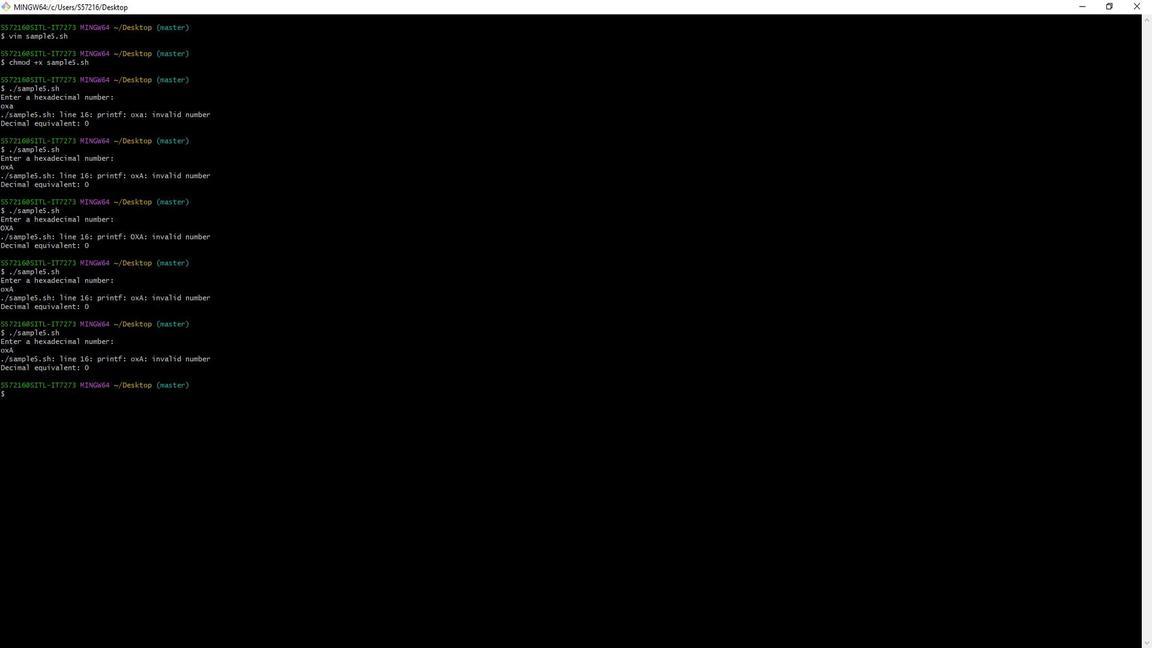 
Action: Mouse scrolled (78, 393) with delta (0, 0)
Screenshot: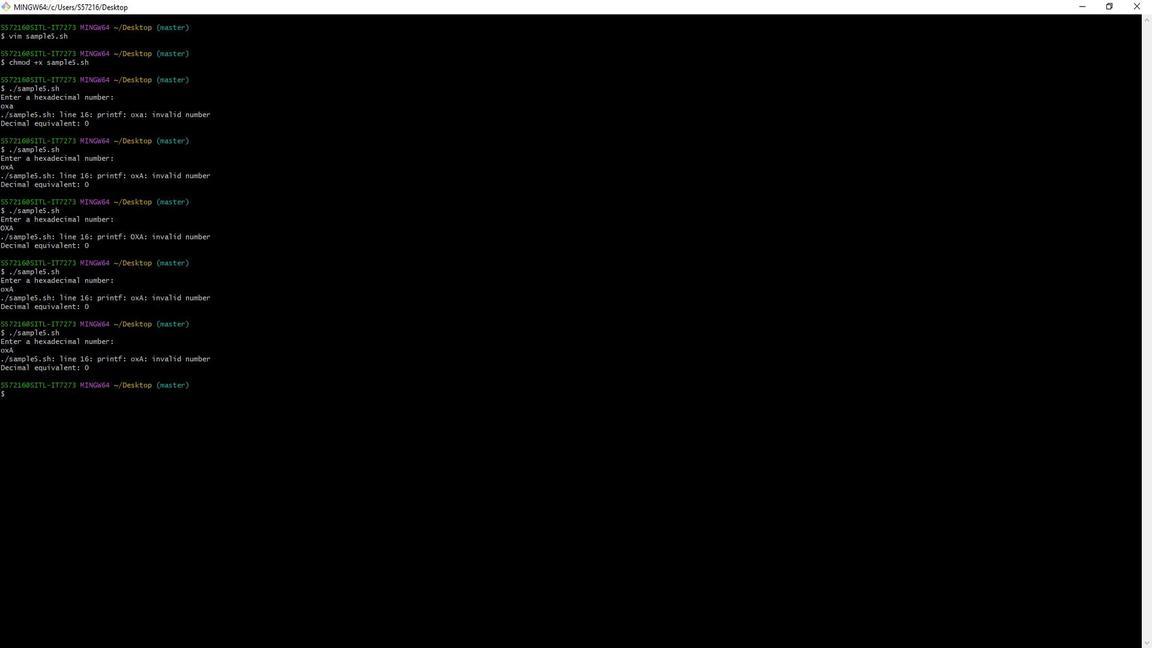 
Action: Mouse scrolled (78, 393) with delta (0, 0)
Screenshot: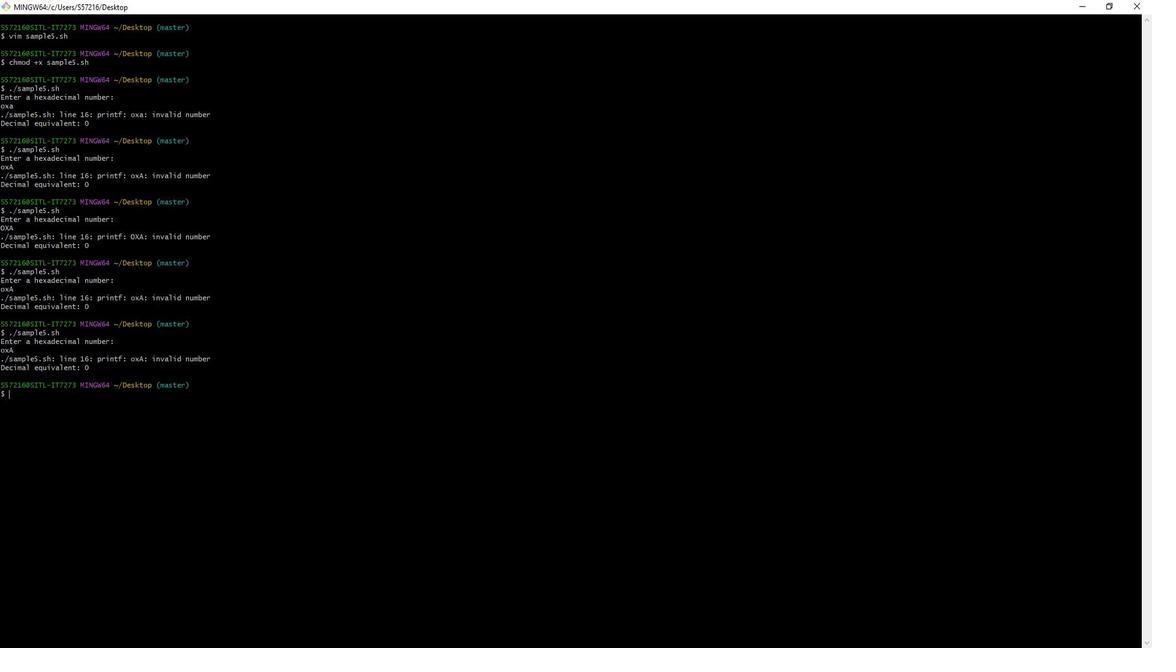 
Action: Mouse scrolled (78, 393) with delta (0, 0)
Screenshot: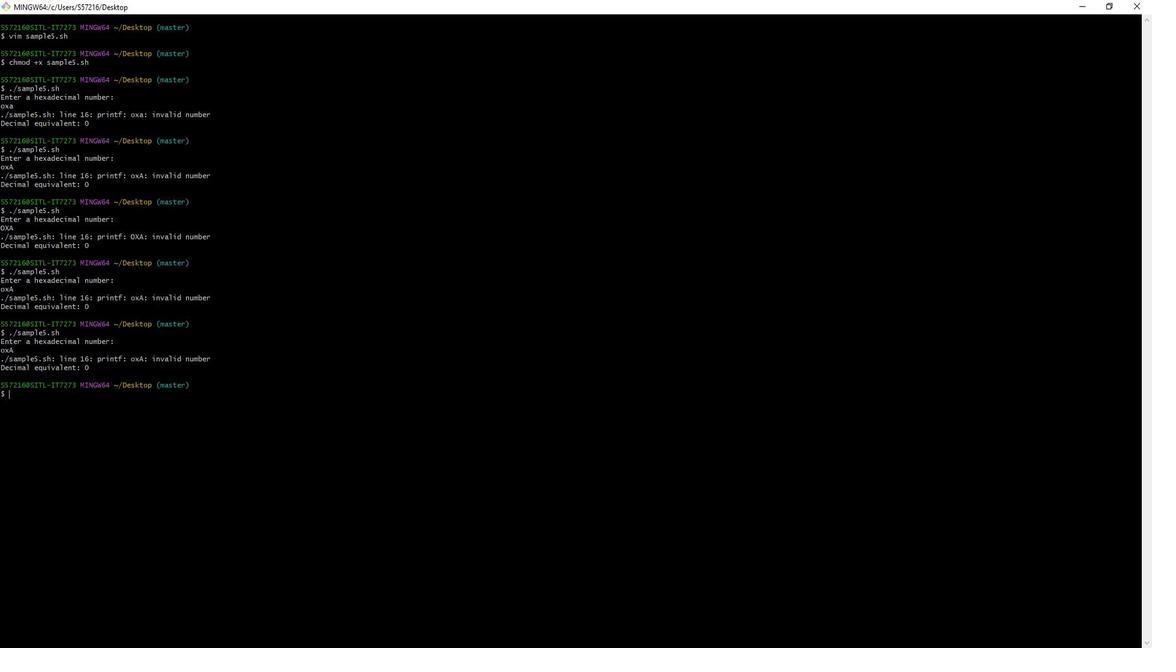 
Action: Mouse scrolled (78, 393) with delta (0, 0)
Screenshot: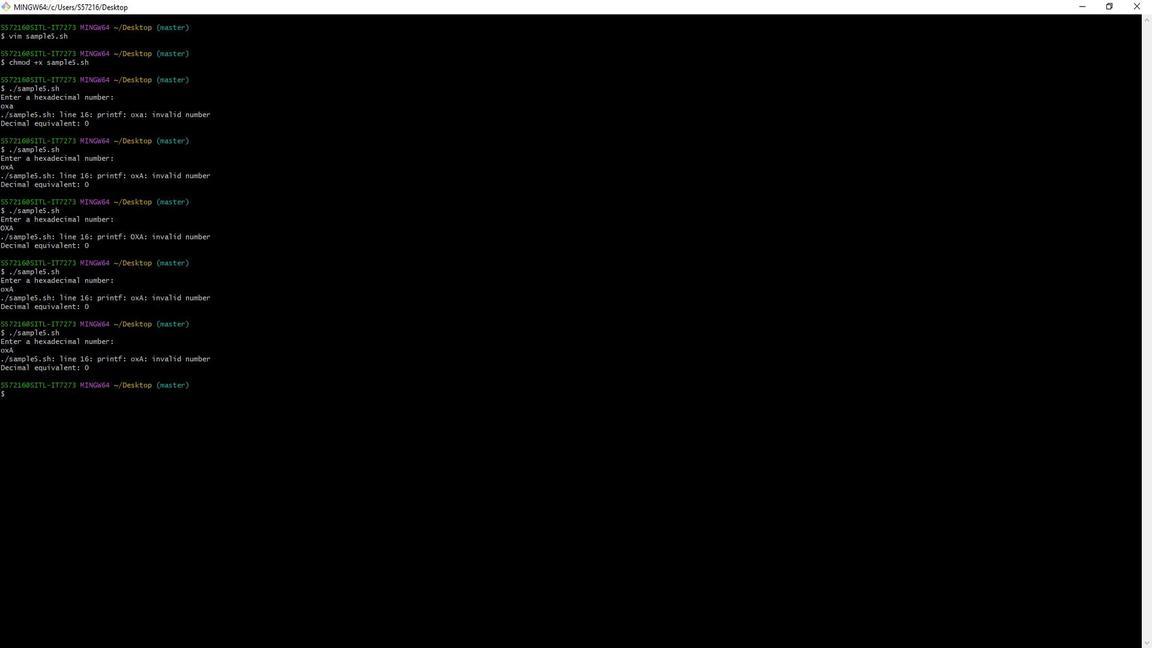 
Action: Mouse scrolled (78, 393) with delta (0, 0)
Screenshot: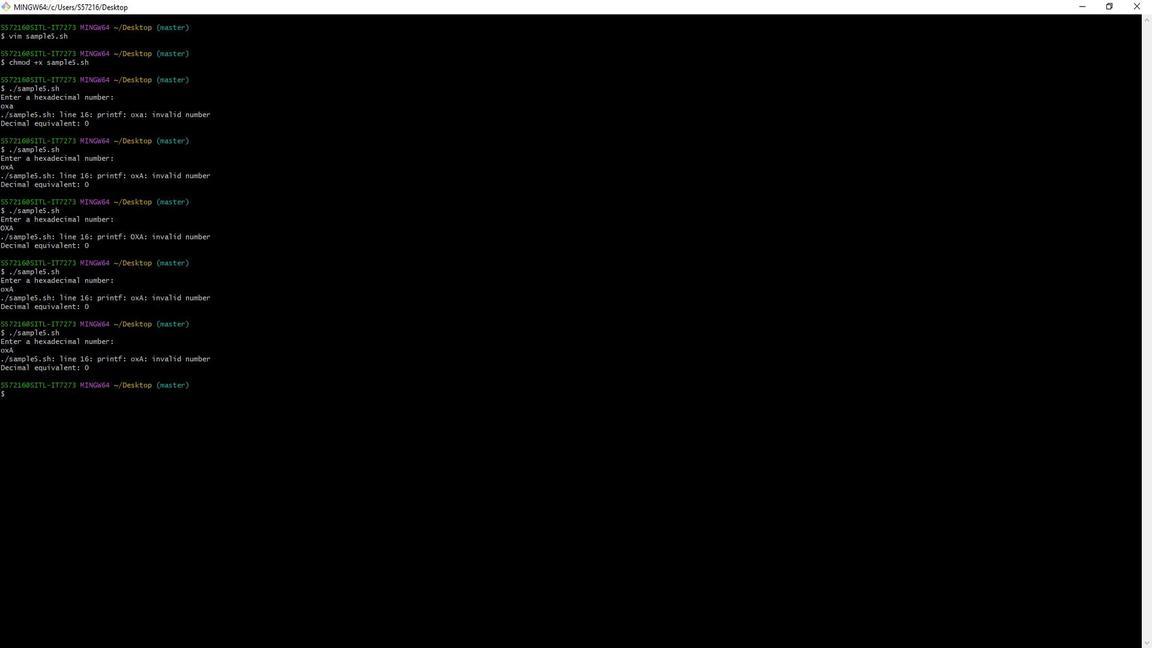
Action: Mouse scrolled (78, 393) with delta (0, 0)
Screenshot: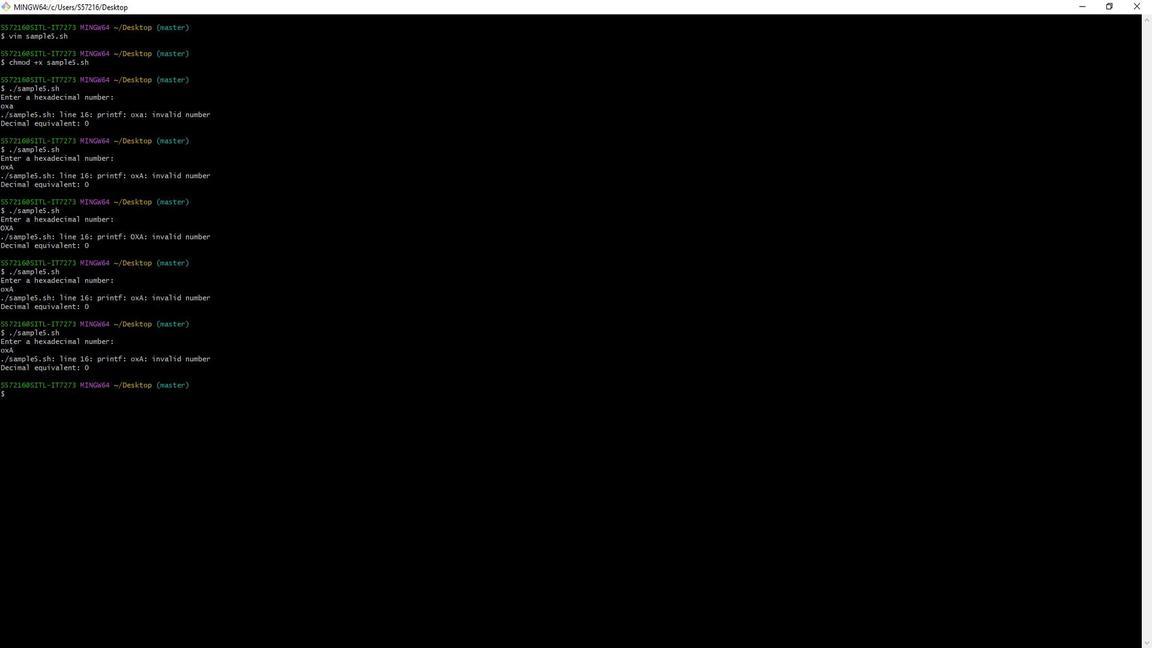 
Action: Mouse scrolled (78, 393) with delta (0, 0)
Screenshot: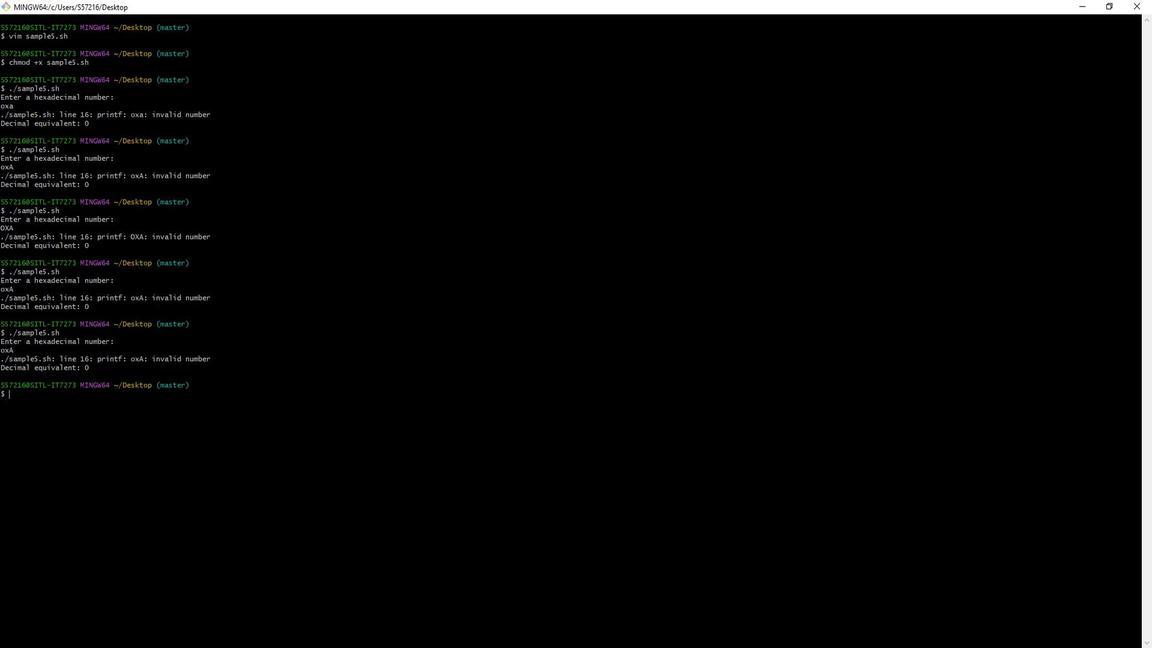 
Action: Mouse scrolled (78, 393) with delta (0, 0)
Screenshot: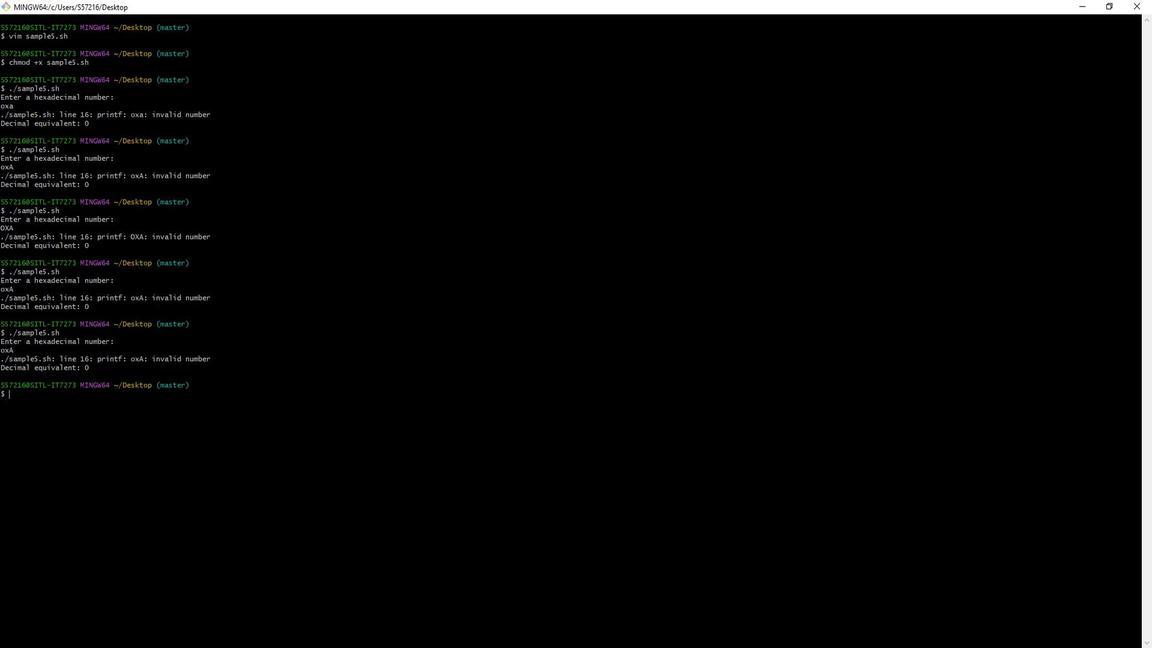 
Action: Mouse scrolled (78, 393) with delta (0, 0)
Screenshot: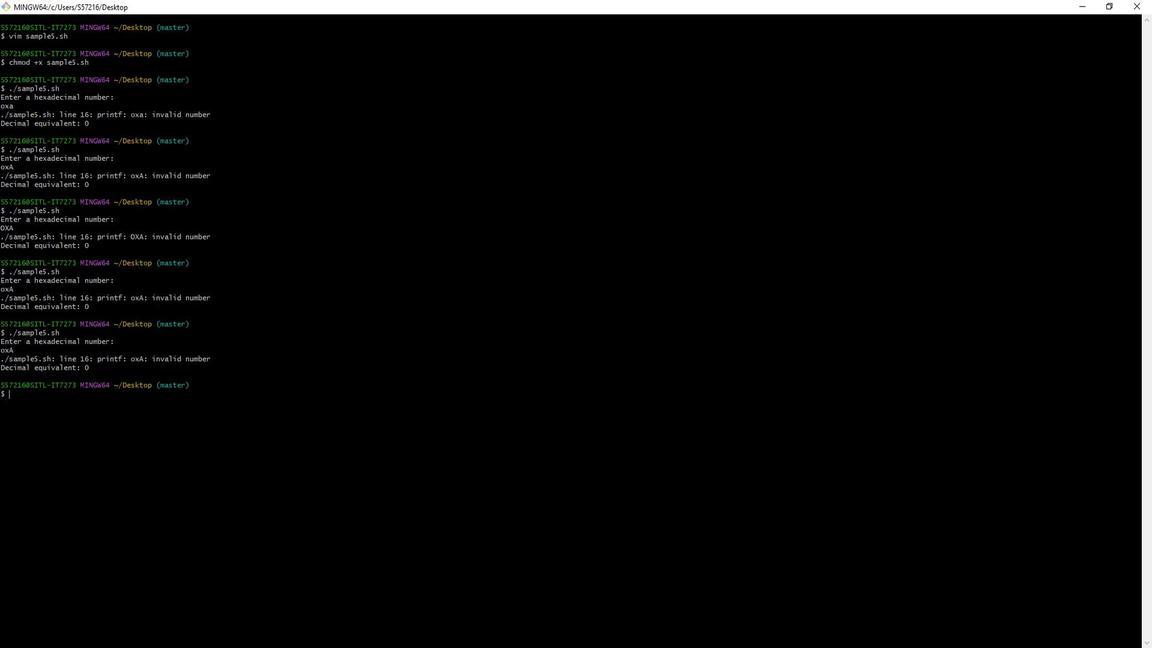 
Action: Mouse scrolled (78, 393) with delta (0, 0)
Screenshot: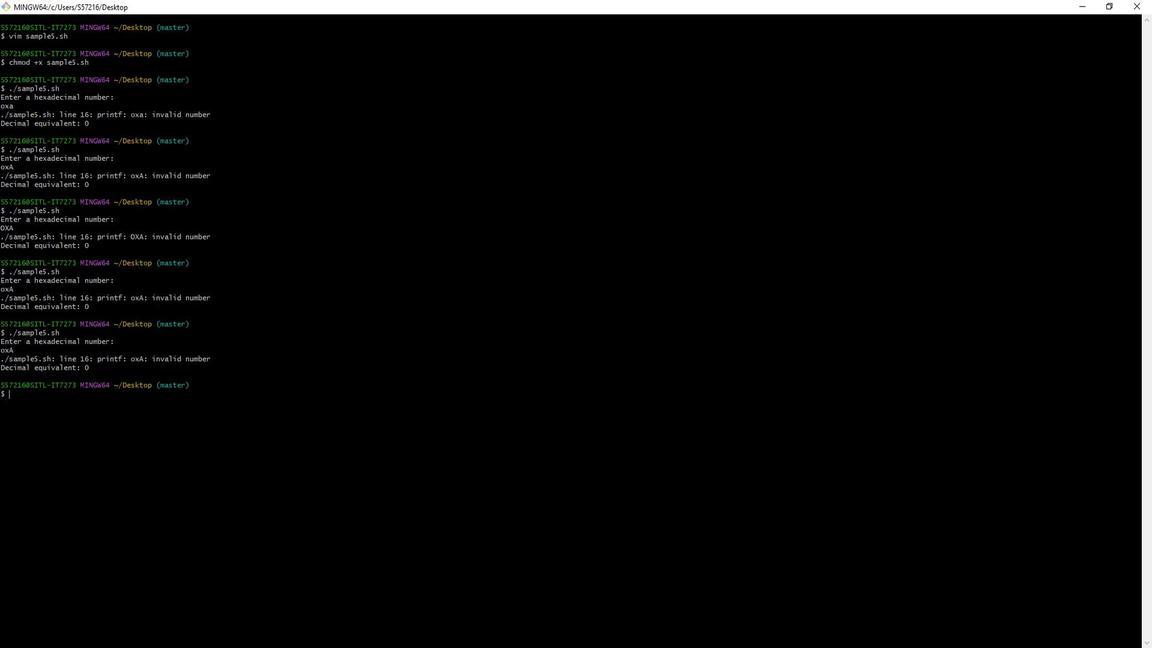 
Action: Mouse moved to (78, 393)
Screenshot: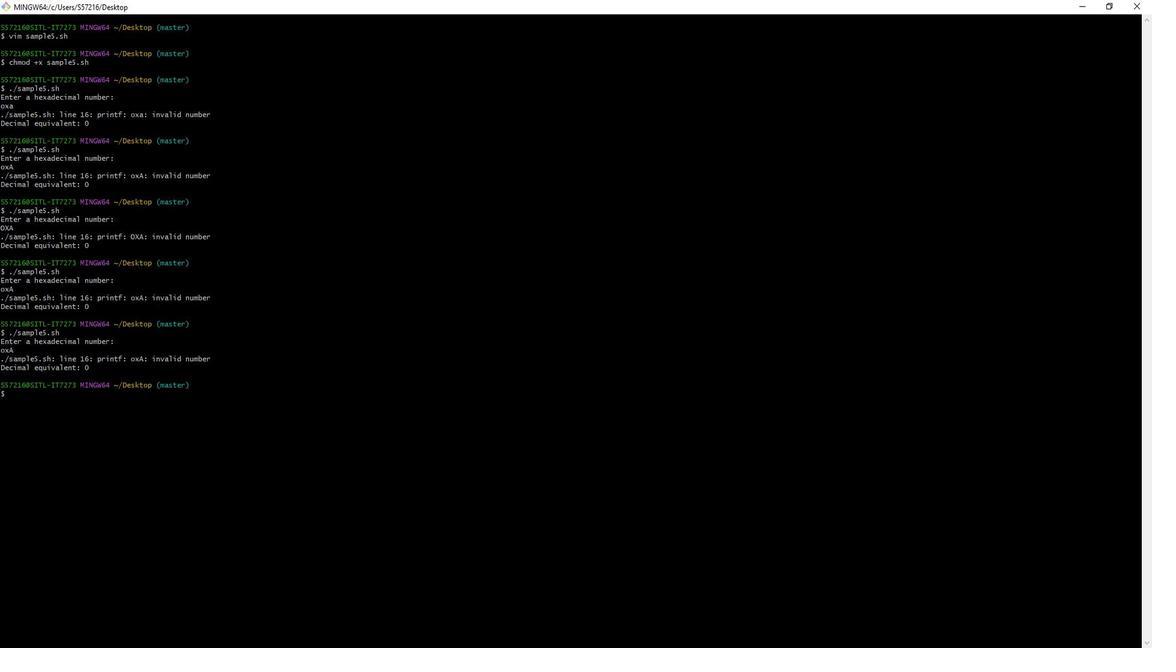 
Action: Mouse scrolled (78, 393) with delta (0, 0)
Screenshot: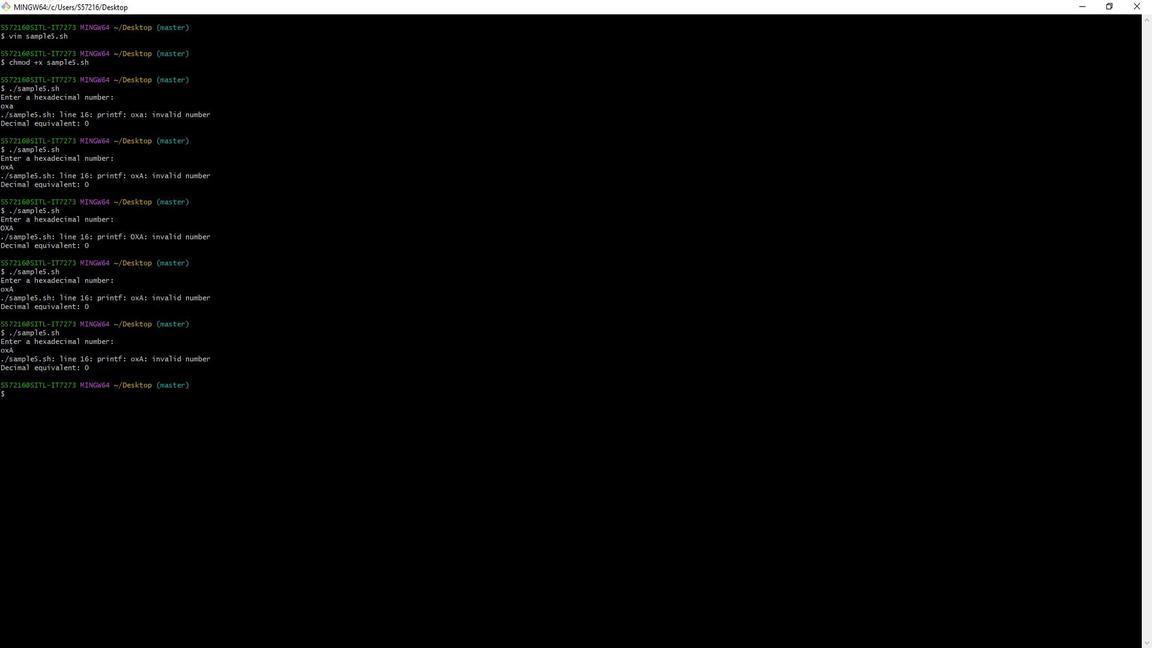 
Action: Mouse scrolled (78, 393) with delta (0, 0)
Screenshot: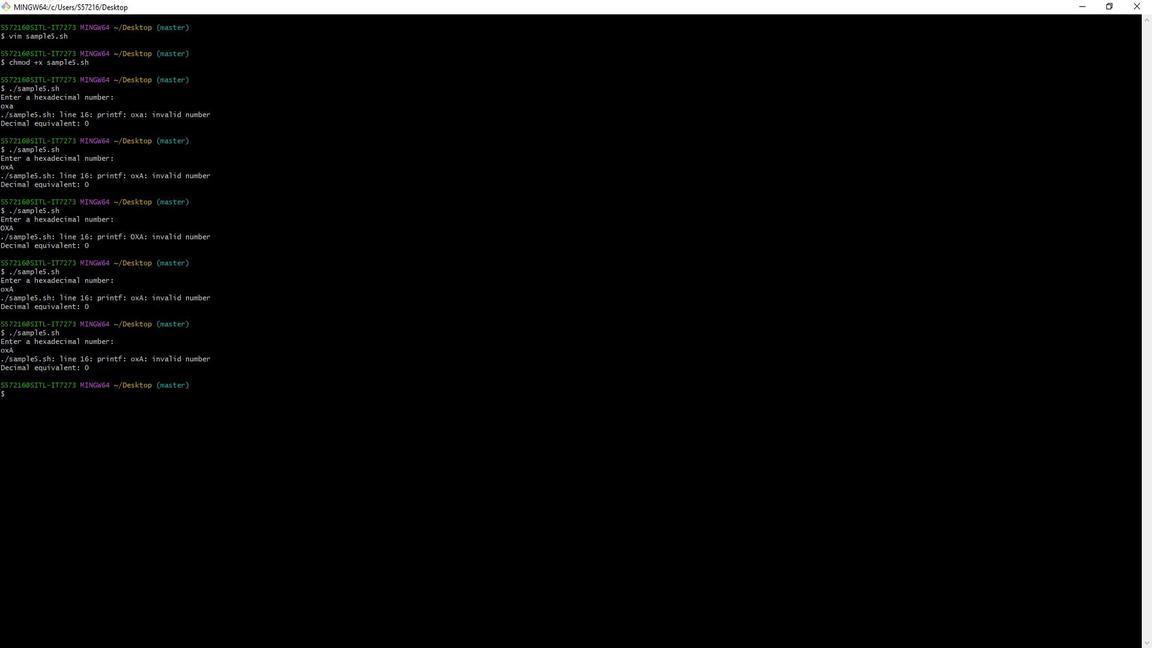 
Action: Mouse scrolled (78, 393) with delta (0, 0)
Screenshot: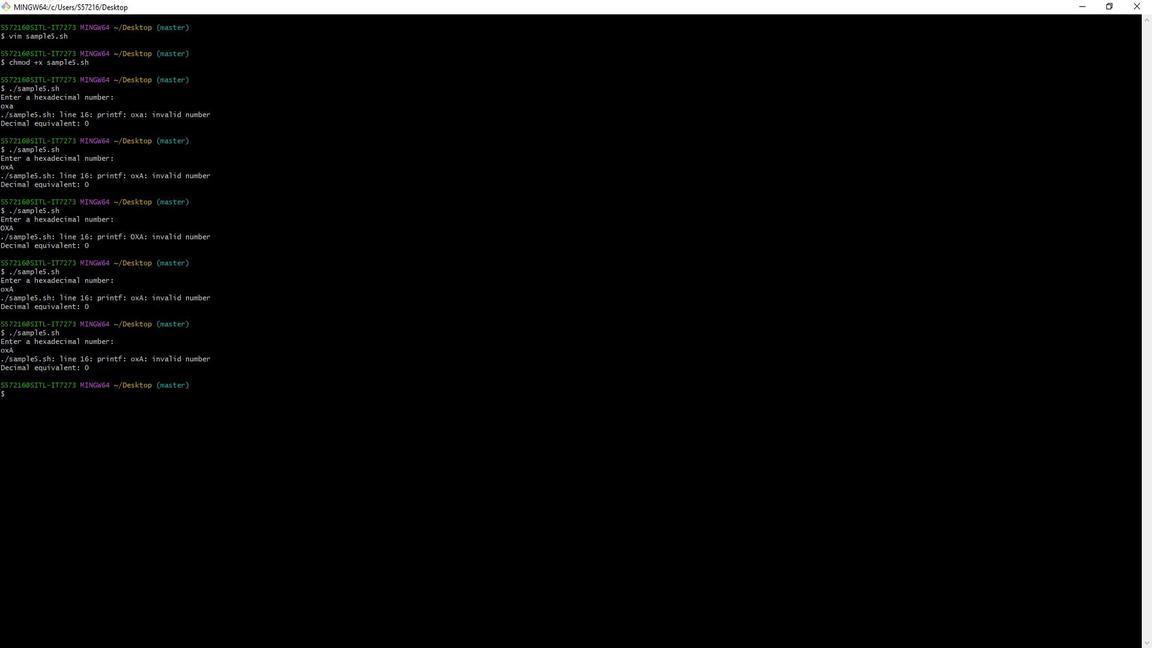 
Action: Mouse scrolled (78, 393) with delta (0, 0)
Screenshot: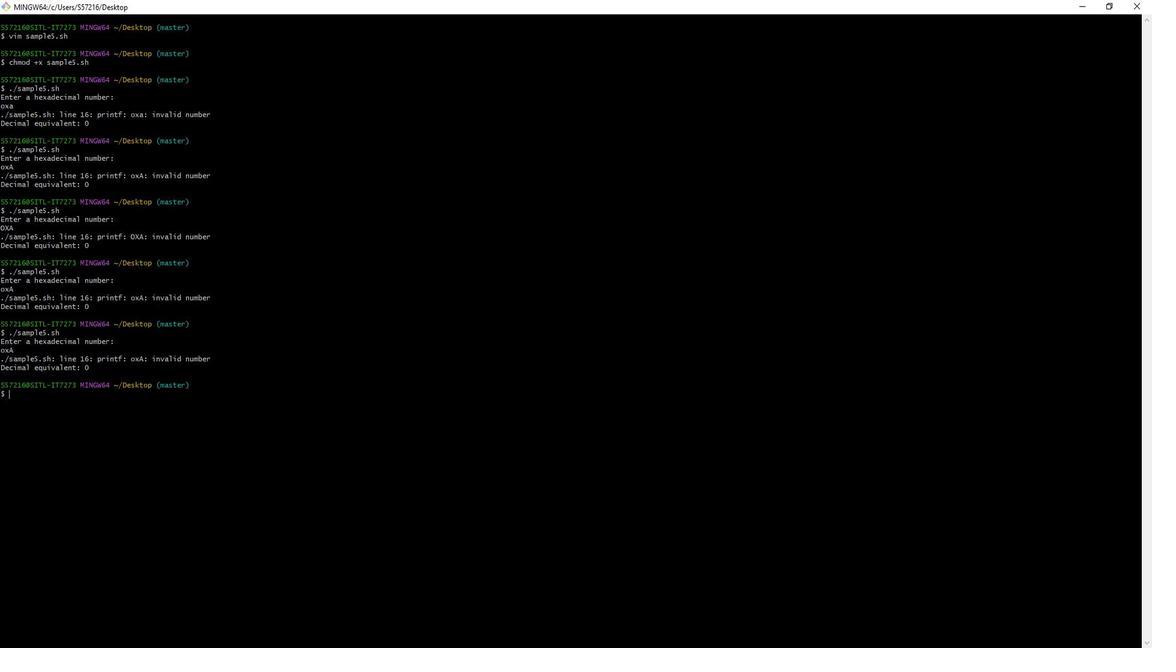 
Action: Mouse moved to (78, 393)
Screenshot: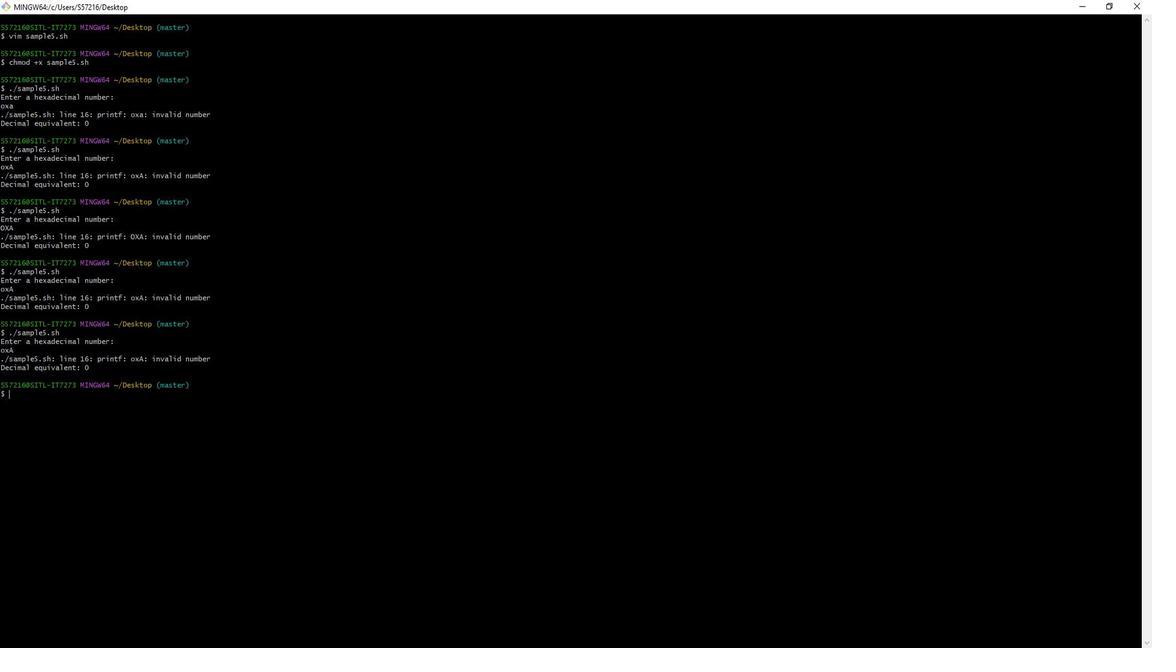 
Action: Mouse scrolled (78, 393) with delta (0, 0)
Screenshot: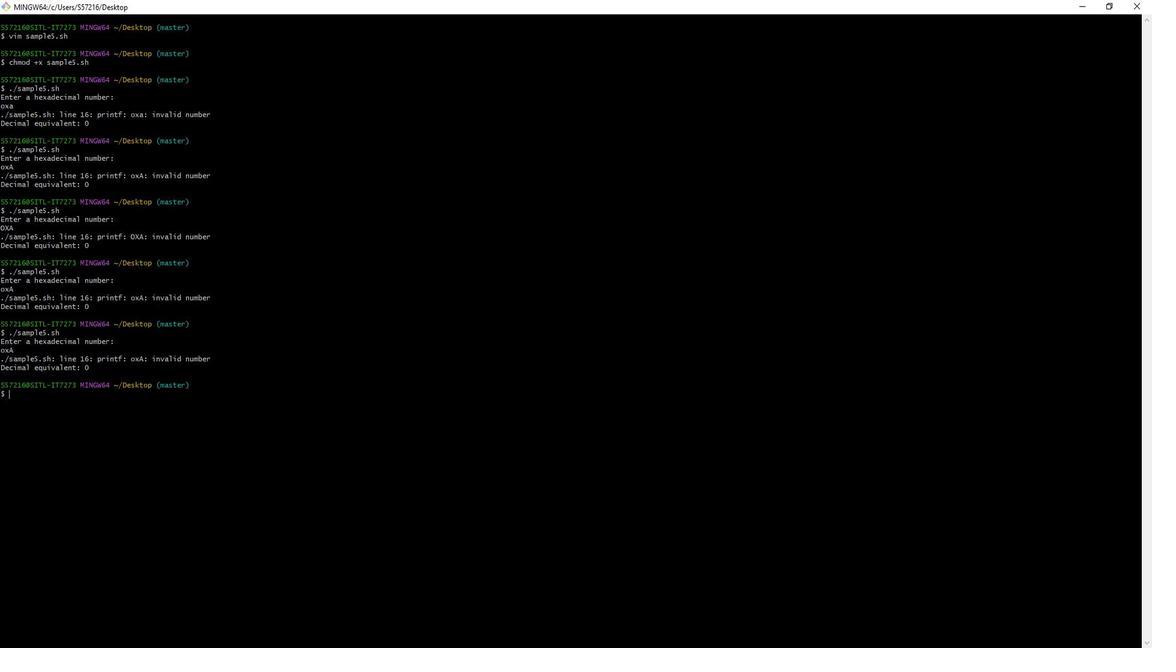 
Action: Mouse scrolled (78, 393) with delta (0, 0)
Screenshot: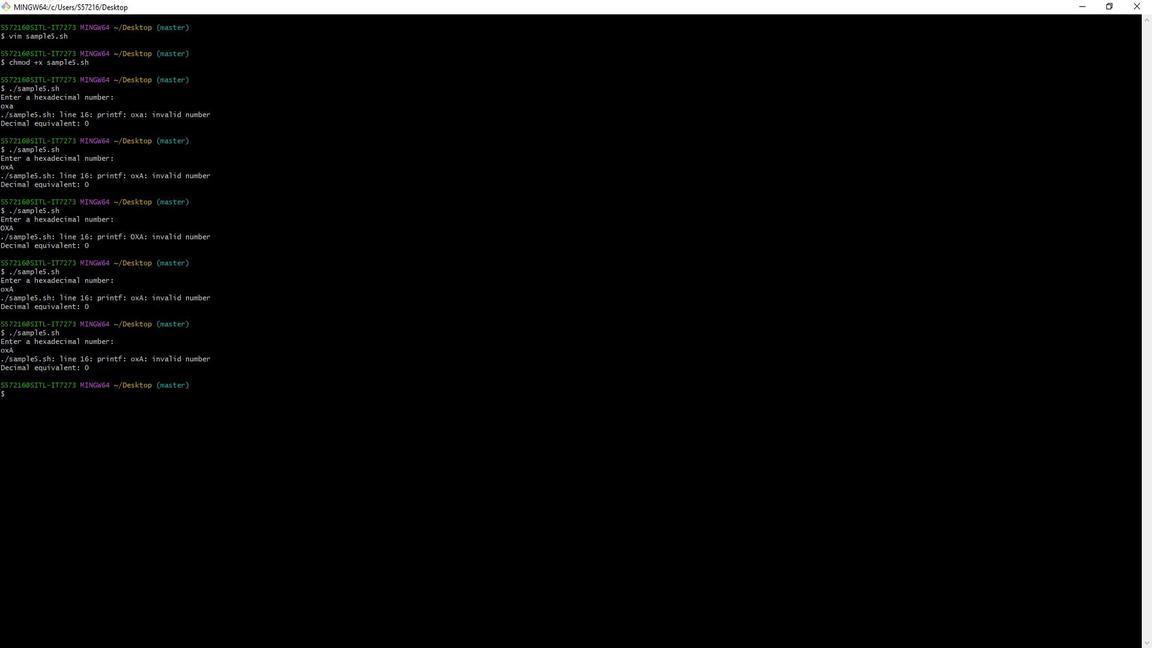 
Action: Mouse scrolled (78, 393) with delta (0, 0)
Screenshot: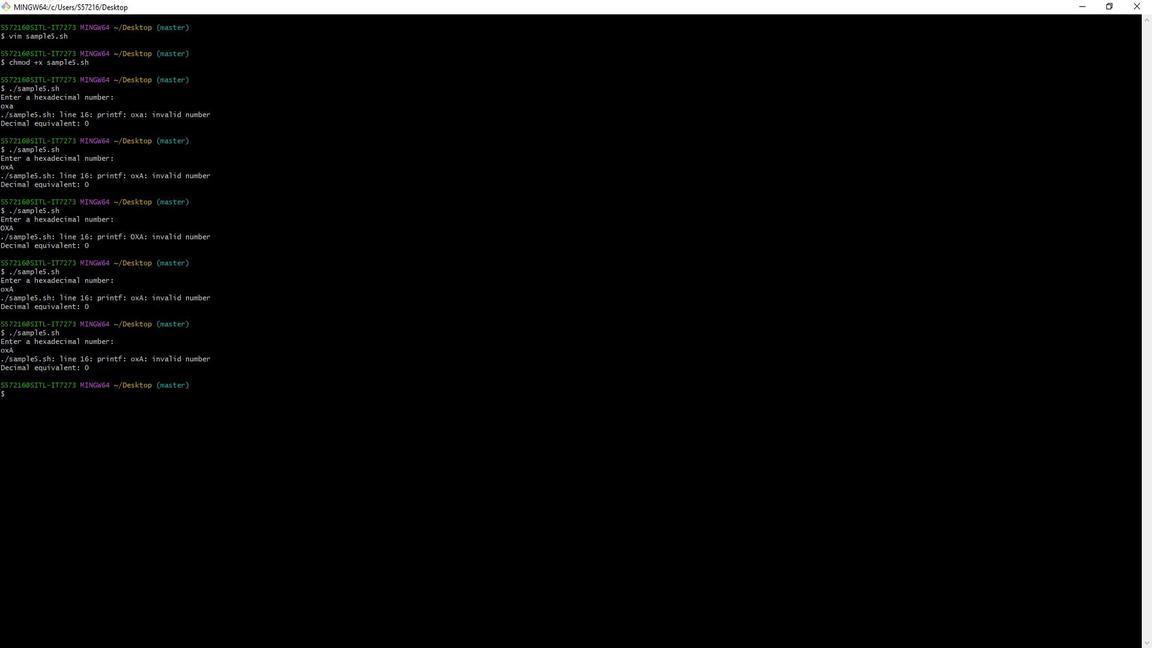 
Action: Mouse scrolled (78, 393) with delta (0, 0)
Screenshot: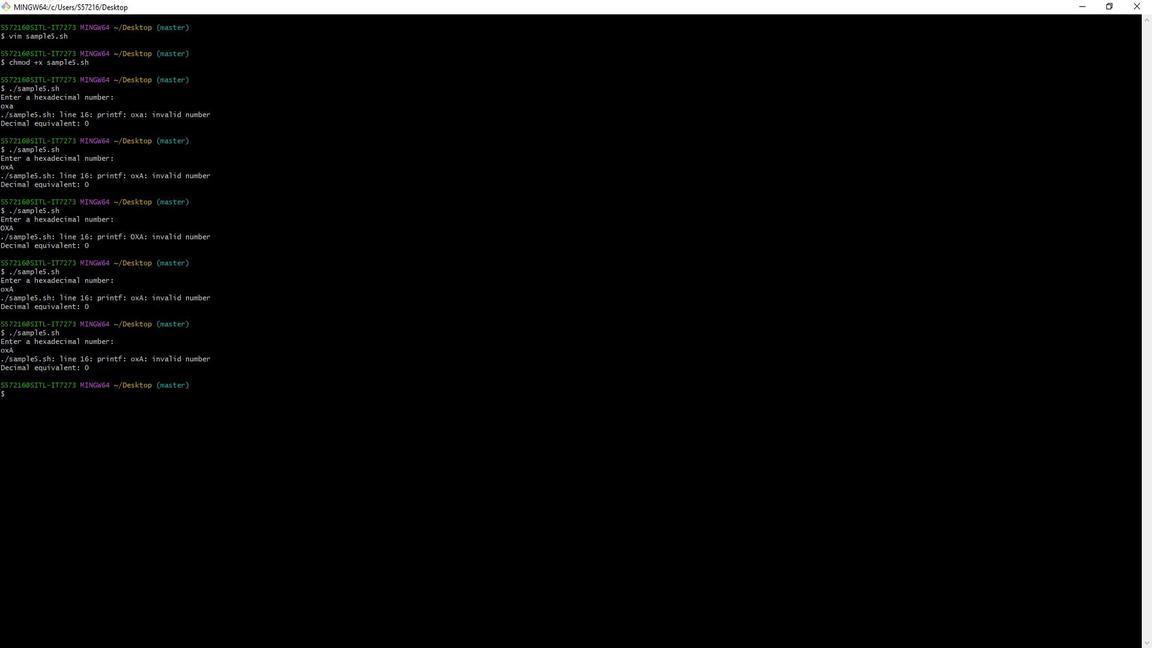 
Action: Mouse scrolled (78, 393) with delta (0, 0)
Screenshot: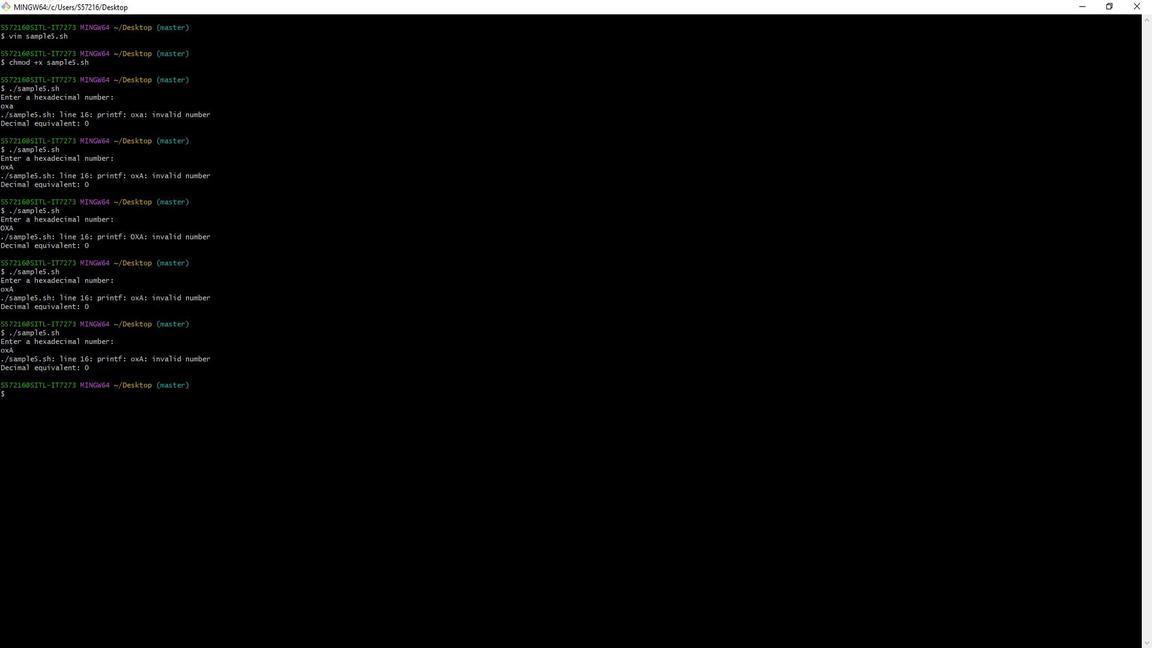 
Action: Mouse scrolled (78, 393) with delta (0, 0)
Screenshot: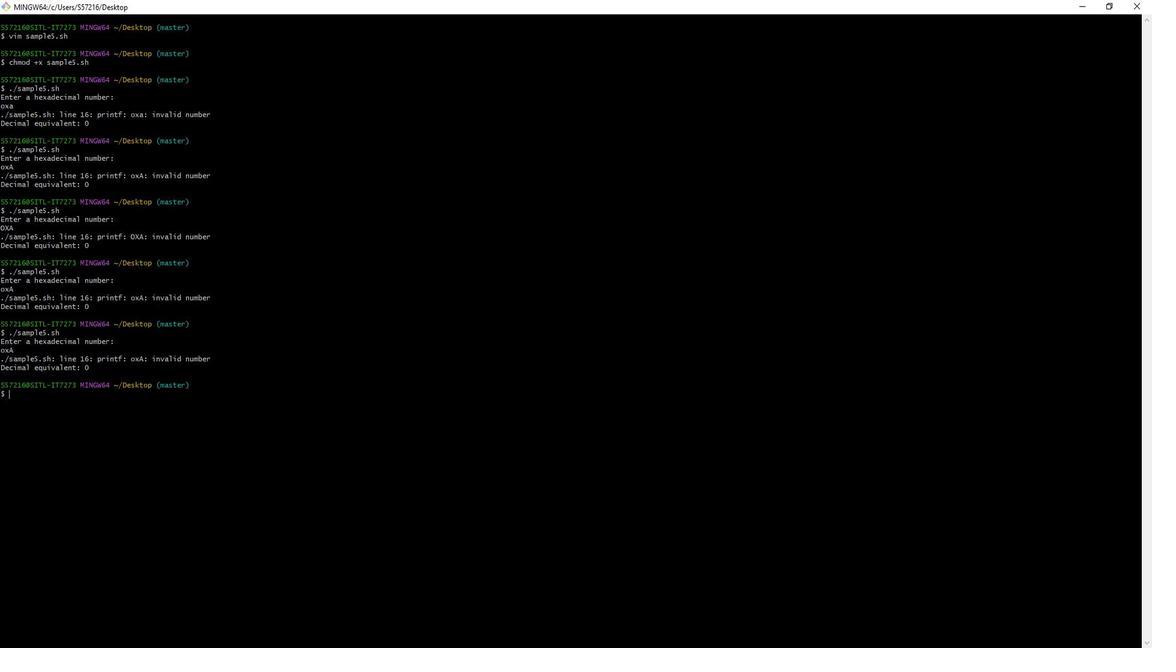 
Action: Mouse moved to (82, 298)
Screenshot: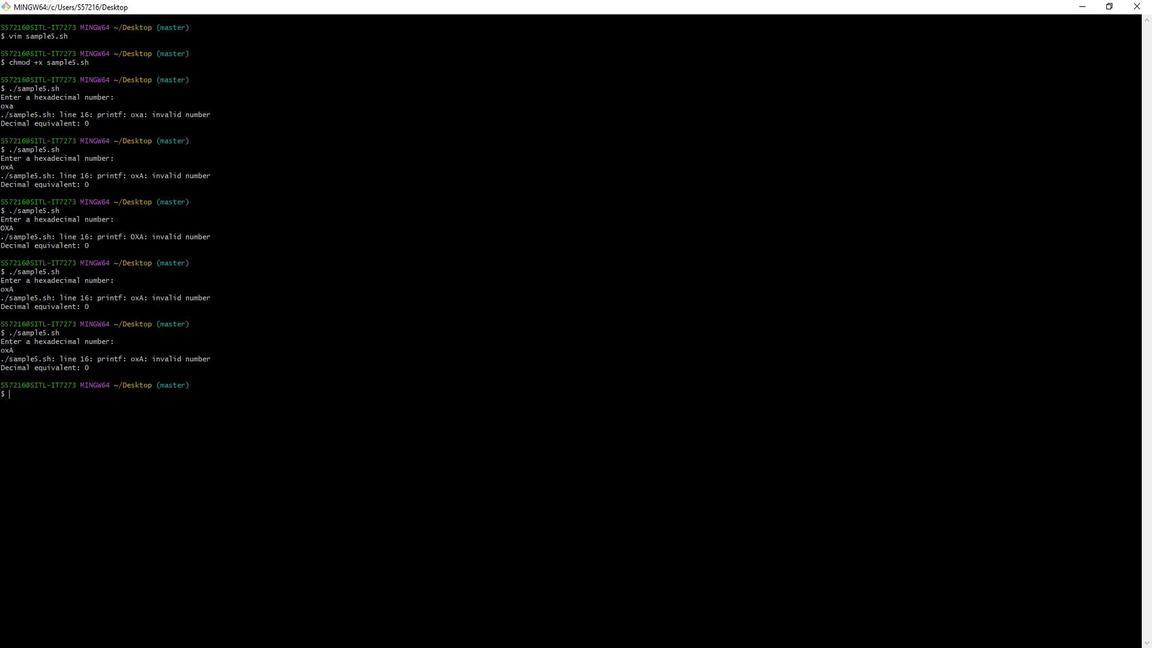 
Action: Mouse pressed left at (82, 298)
Screenshot: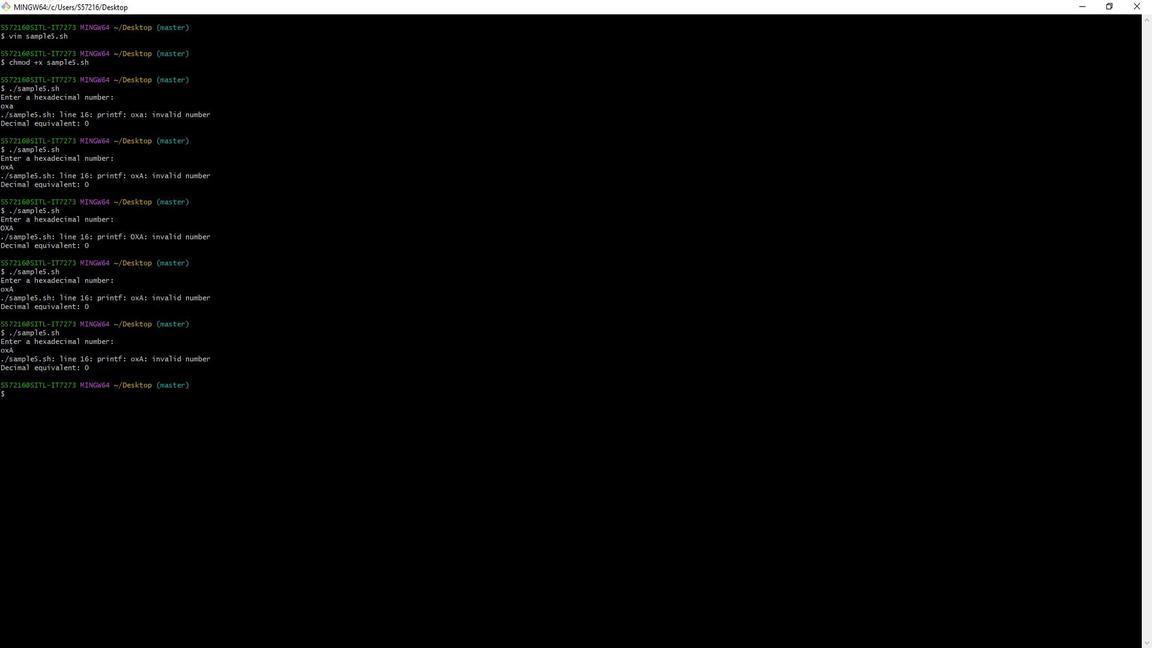 
Action: Key pressed <Key.backspace>ox<Key.shift>A<Key.enter>
Screenshot: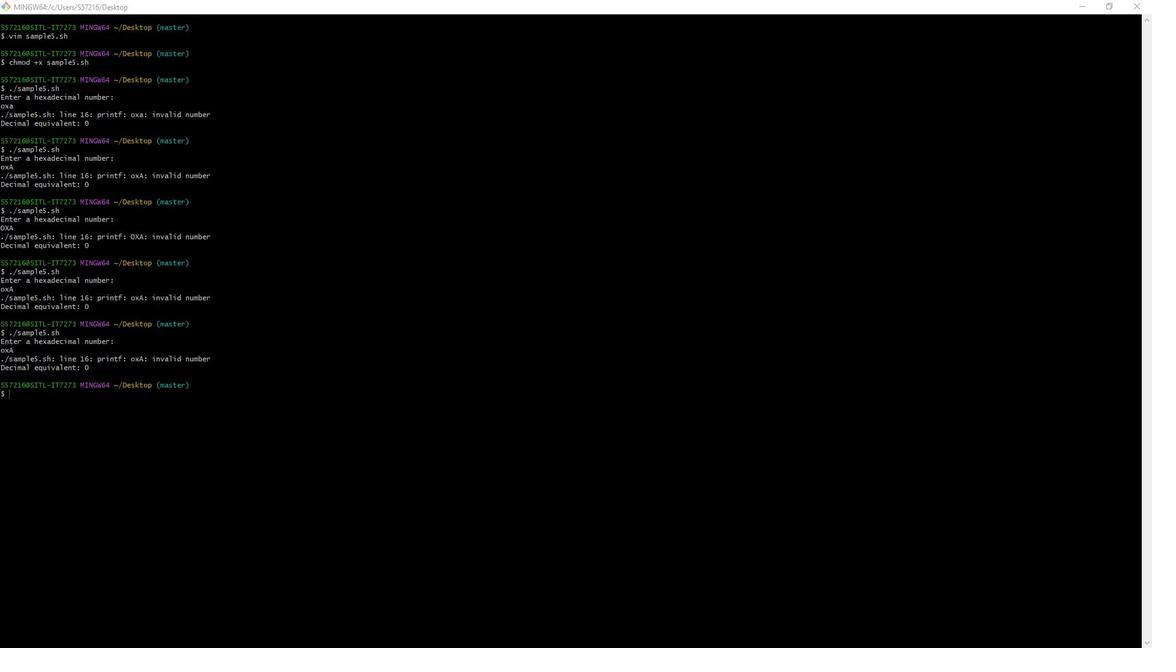 
Action: Mouse moved to (38, 392)
Screenshot: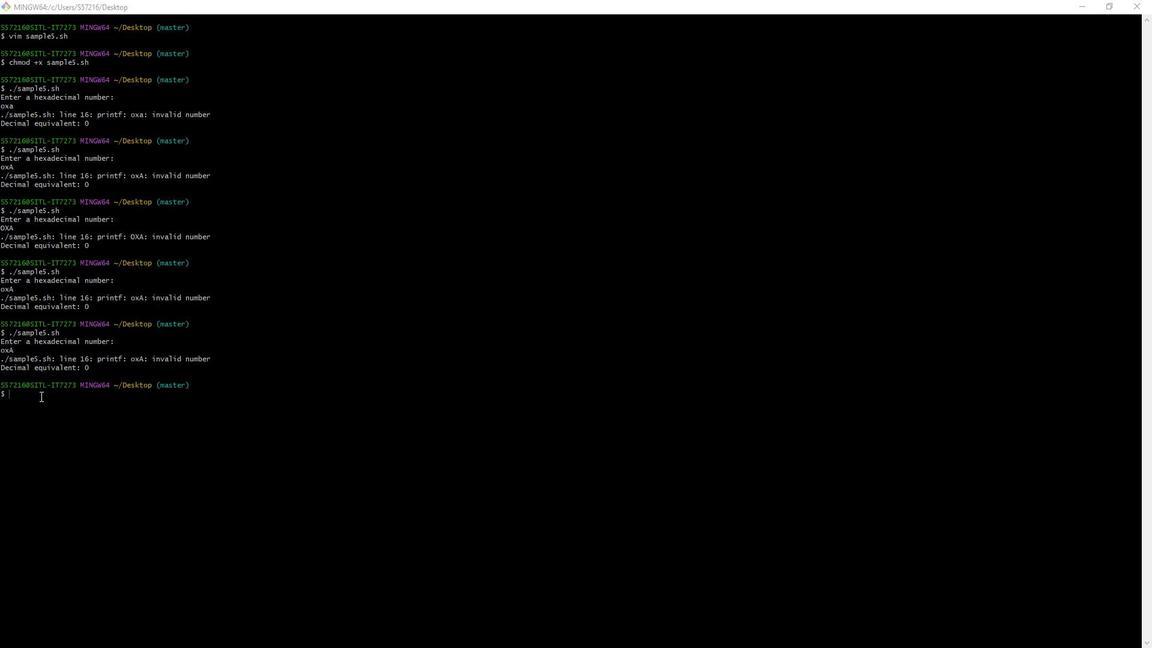 
Action: Mouse pressed left at (38, 392)
Screenshot: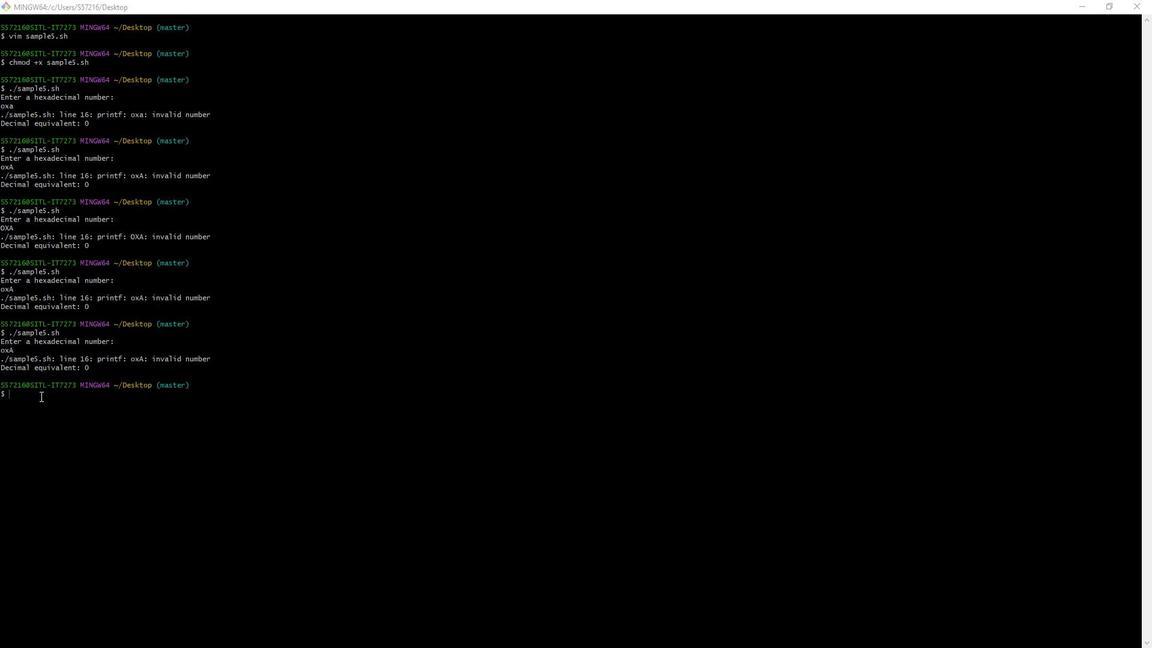 
Action: Key pressed o<Key.backspace><Key.up><Key.enter>ox<Key.shift><Key.shift><Key.shift><Key.shift><Key.shift><Key.shift><Key.shift><Key.shift><Key.shift><Key.shift>A<Key.enter><Key.up><Key.up><Key.up><Key.up><Key.up><Key.up><Key.up><Key.up><Key.down><Key.up><Key.enter><Key.esc><Key.shift_r>:wq<Key.enter><Key.up><Key.enter><Key.esc><Key.shift_r>:wq<Key.enter><Key.up><Key.up><Key.up><Key.enter>ox<Key.shift>B<Key.enter><Key.backspace><Key.backspace><Key.up><Key.enter><Key.space><Key.backspace>ox<Key.shift>A<Key.enter><Key.up><Key.enter>0x<Key.shift>A<Key.enter>
Screenshot: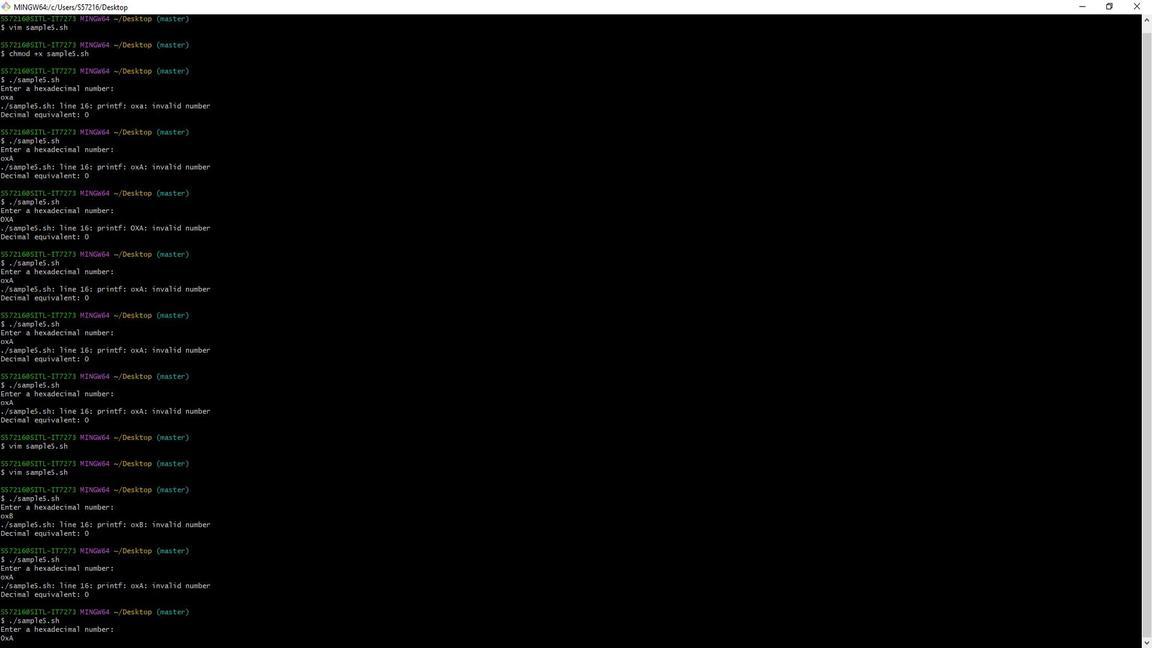 
